Task: Check the percentage active listings of gourmet kitchen in the last 5 years.
Action: Mouse moved to (957, 235)
Screenshot: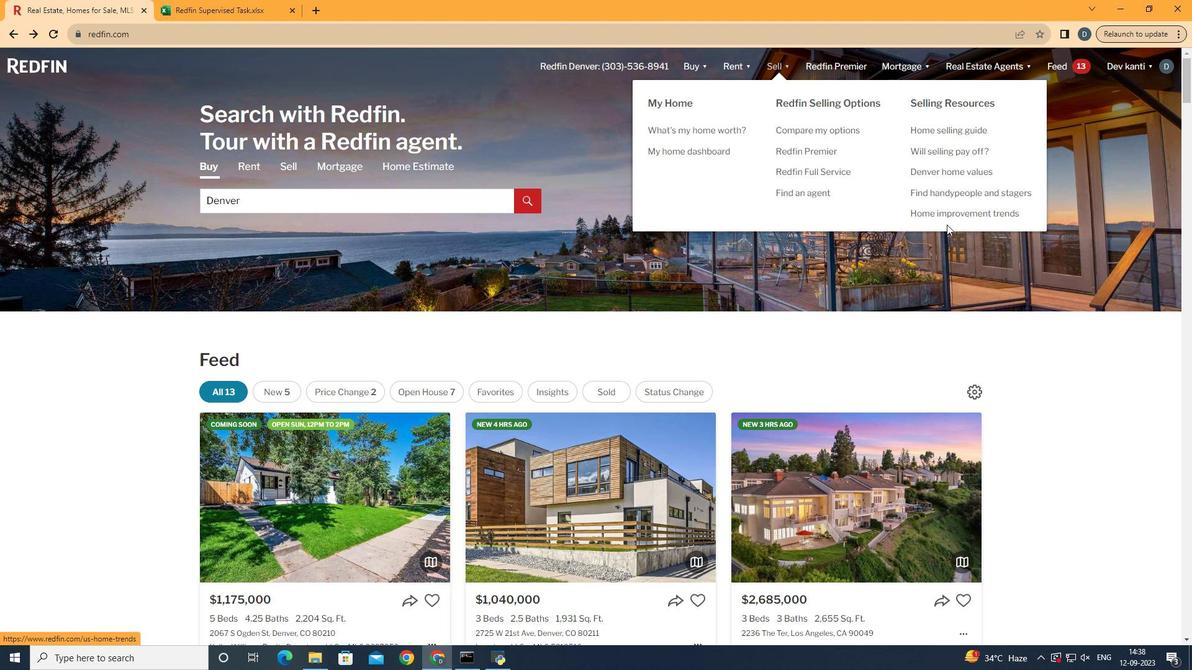 
Action: Mouse pressed left at (957, 235)
Screenshot: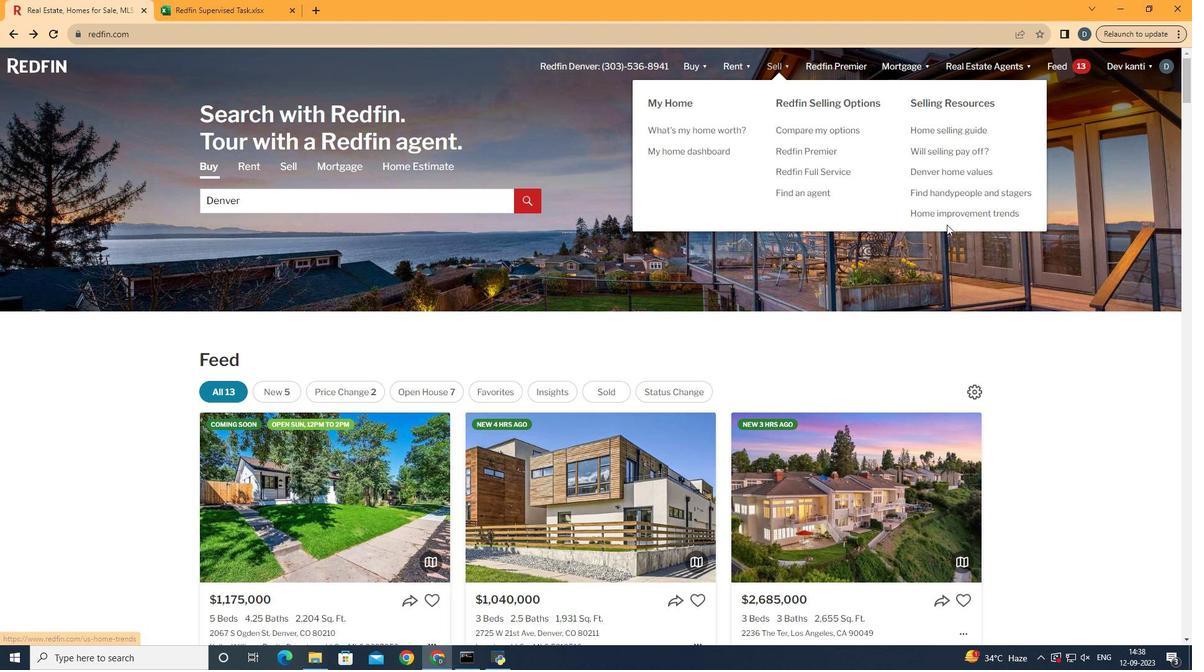 
Action: Mouse moved to (979, 221)
Screenshot: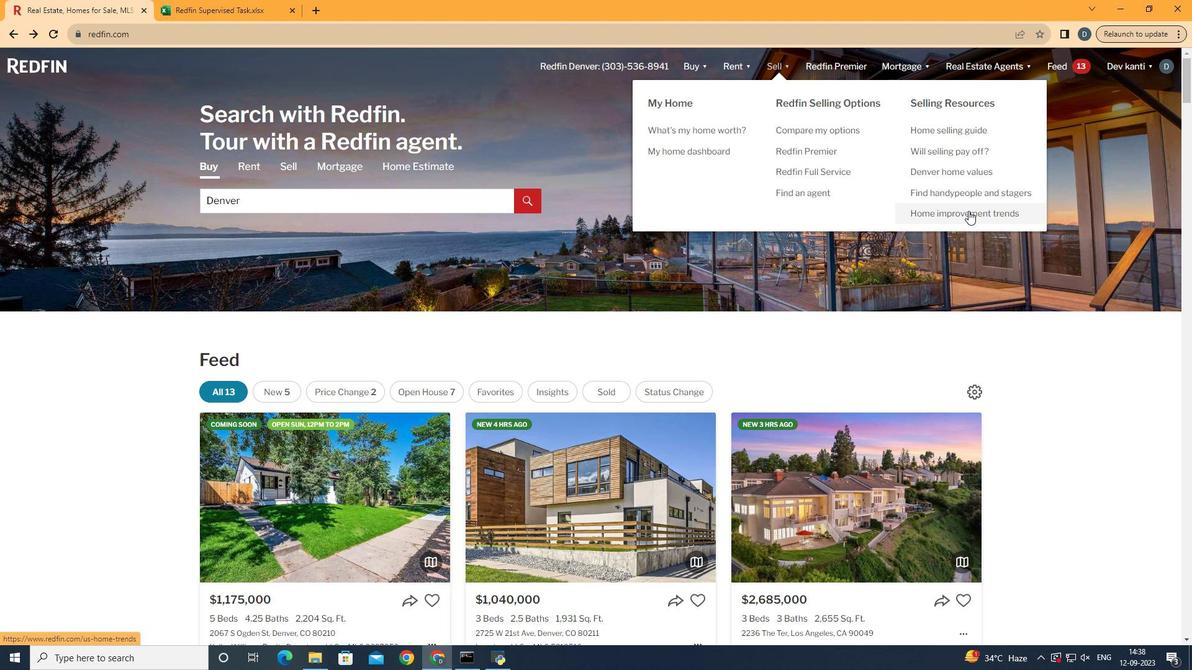 
Action: Mouse pressed left at (979, 221)
Screenshot: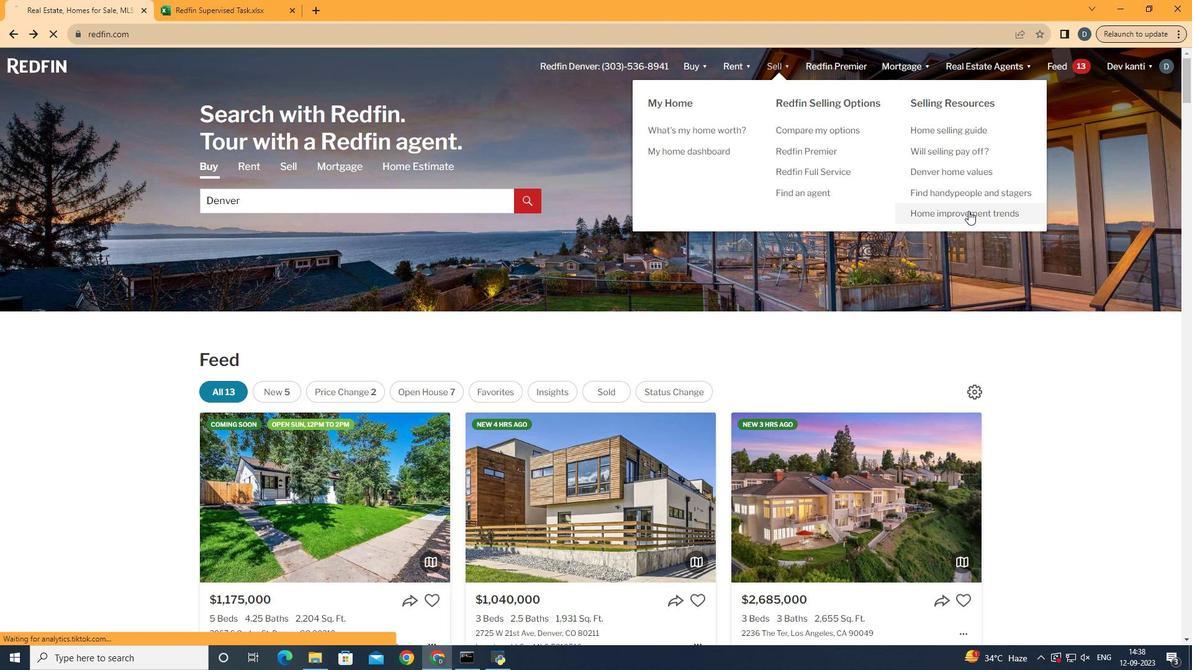 
Action: Mouse moved to (323, 253)
Screenshot: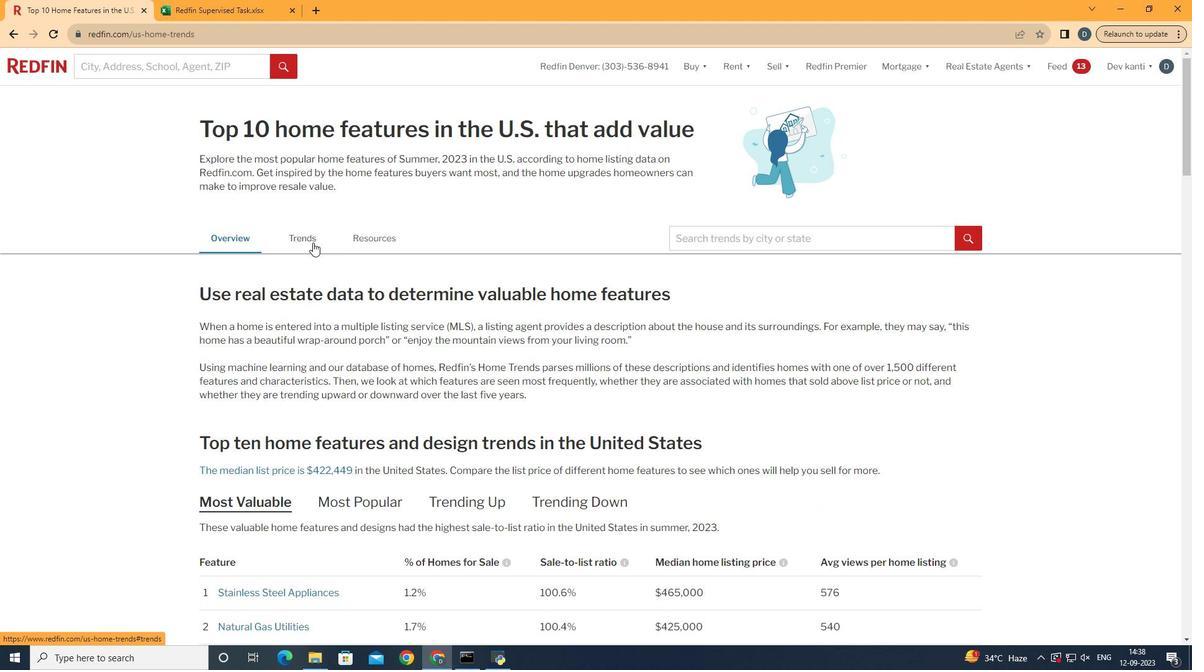 
Action: Mouse pressed left at (323, 253)
Screenshot: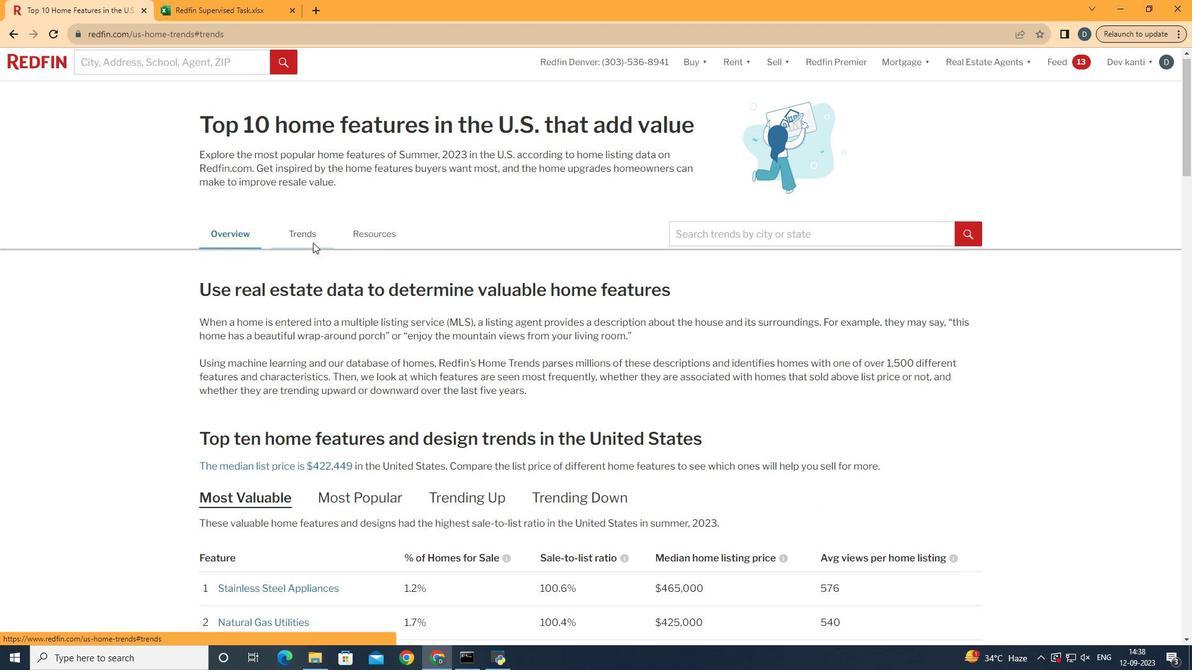 
Action: Mouse moved to (623, 287)
Screenshot: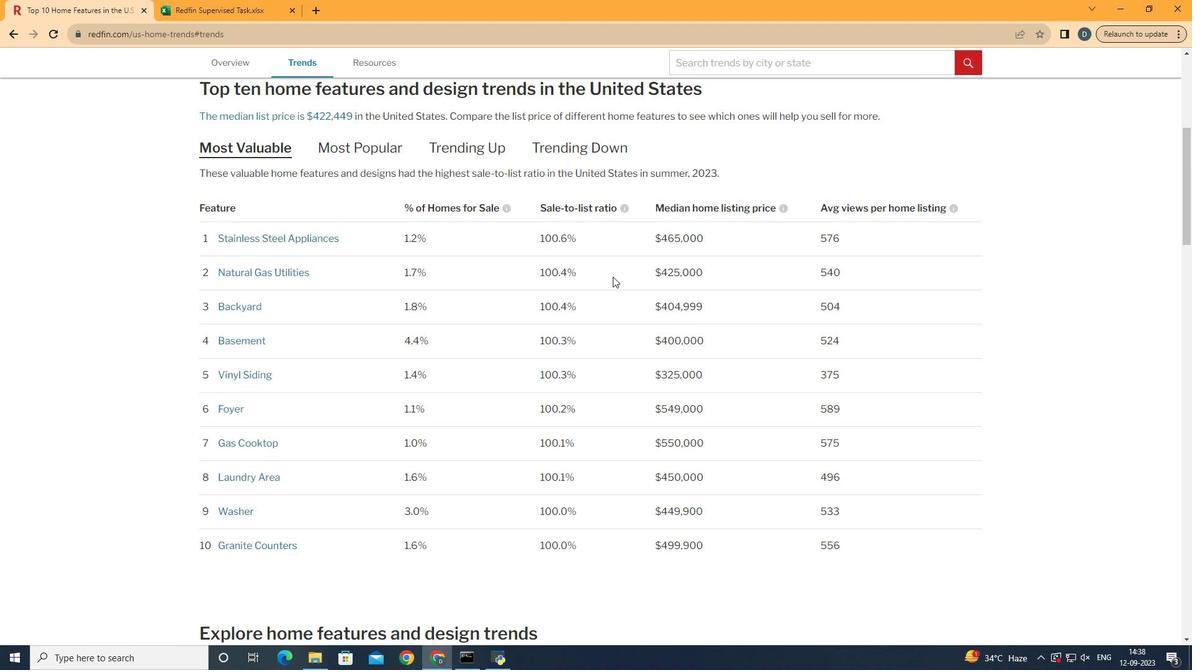 
Action: Mouse scrolled (623, 286) with delta (0, 0)
Screenshot: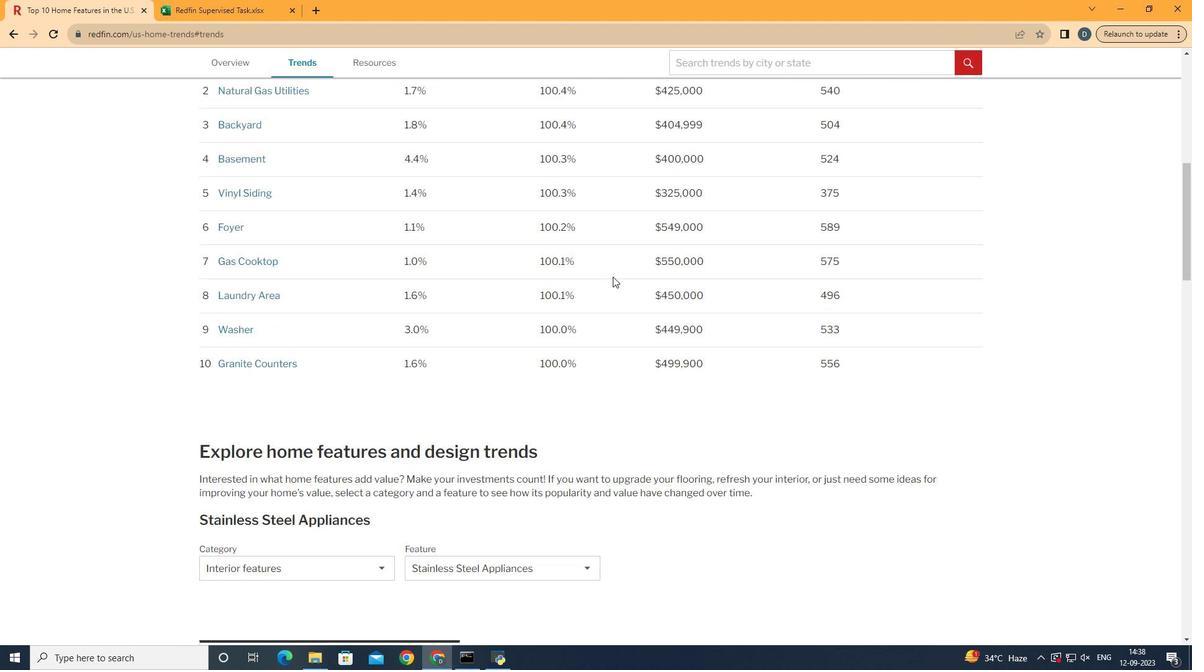 
Action: Mouse scrolled (623, 286) with delta (0, 0)
Screenshot: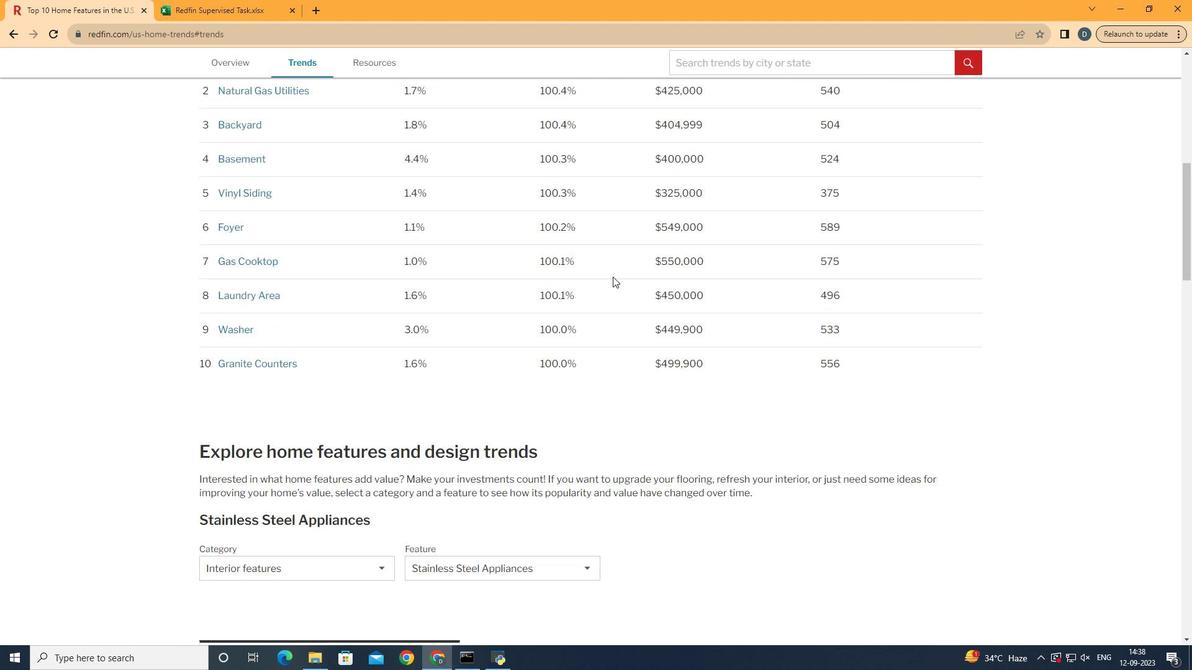 
Action: Mouse scrolled (623, 286) with delta (0, 0)
Screenshot: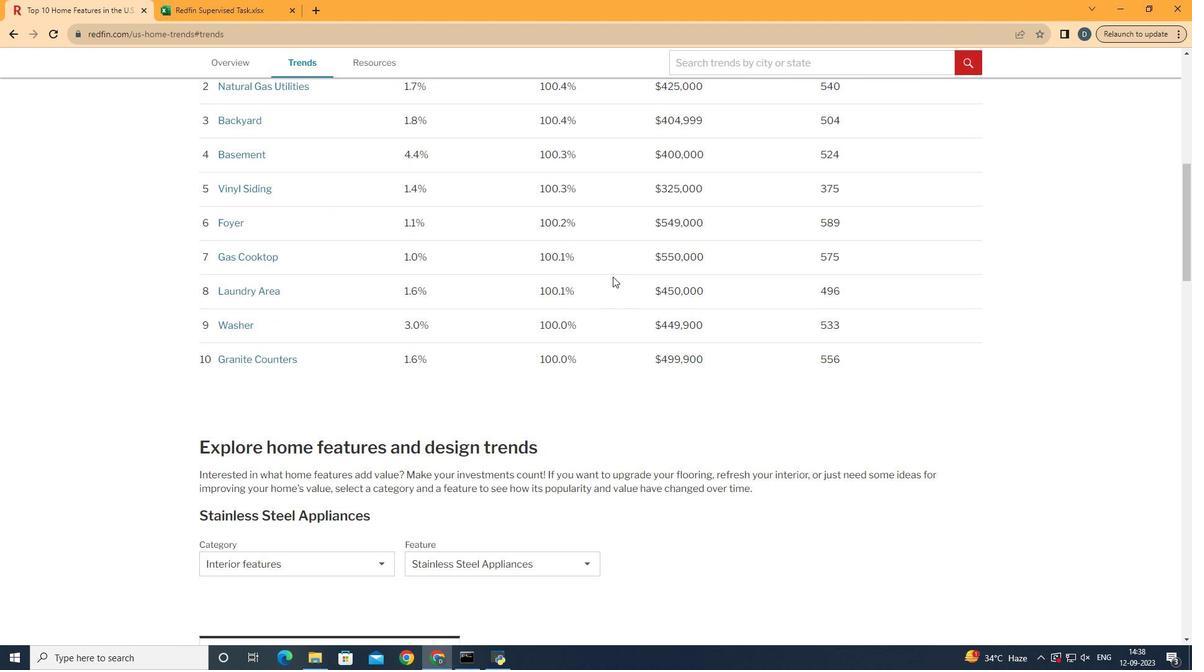 
Action: Mouse scrolled (623, 286) with delta (0, 0)
Screenshot: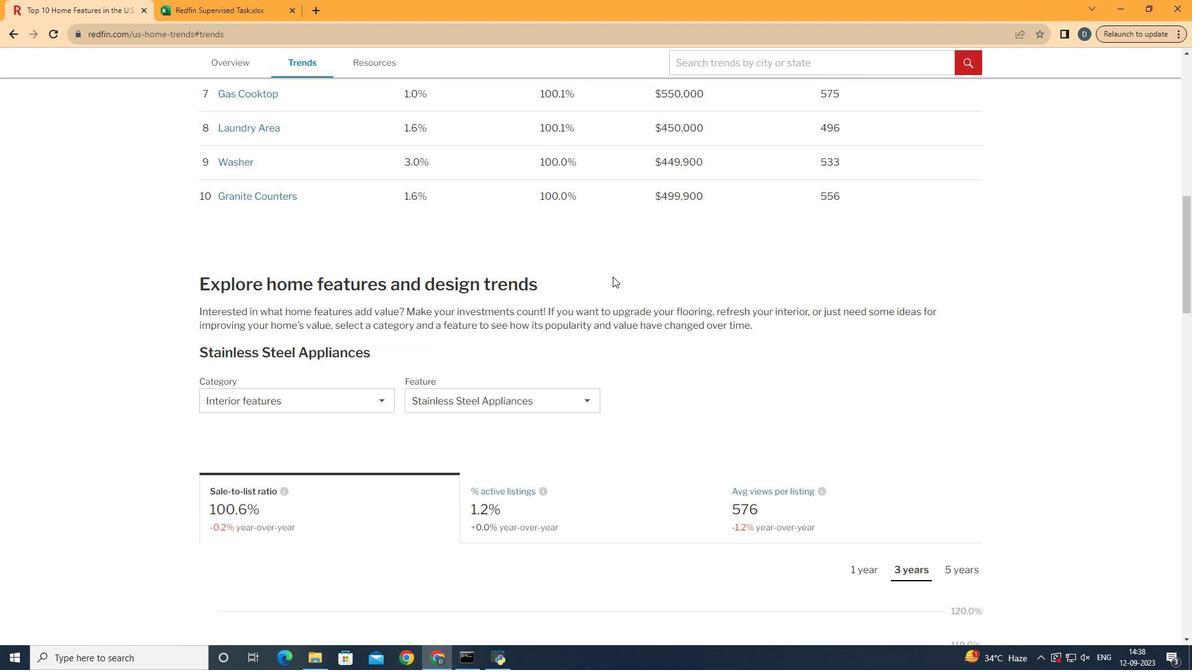 
Action: Mouse scrolled (623, 286) with delta (0, 0)
Screenshot: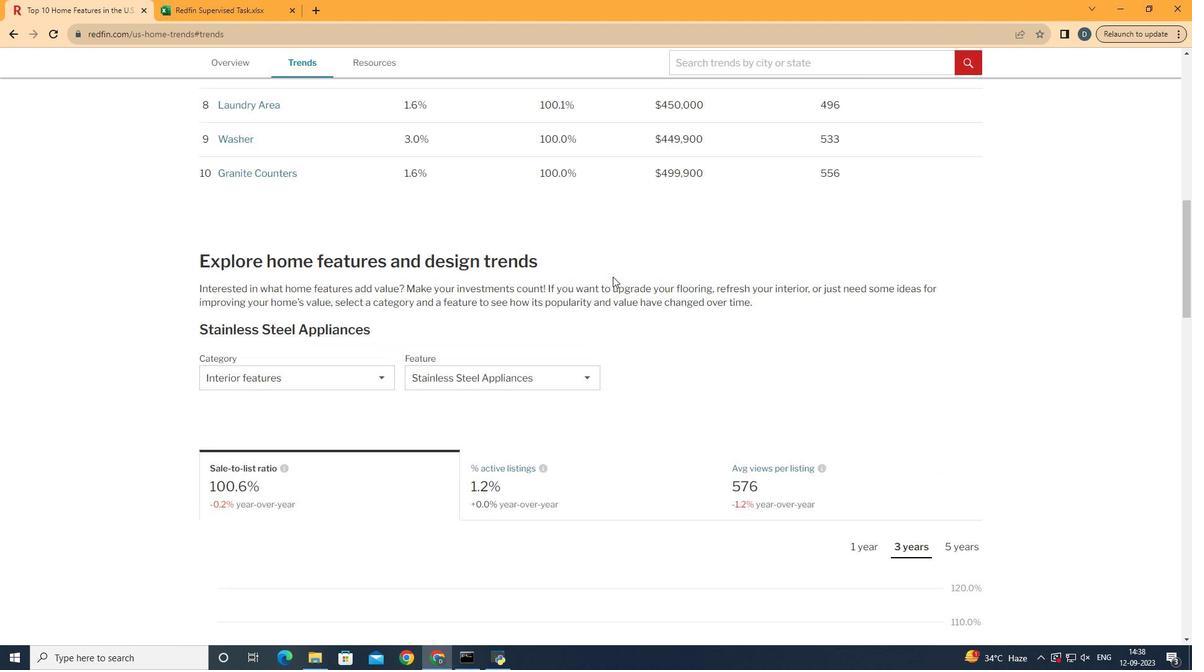
Action: Mouse scrolled (623, 286) with delta (0, 0)
Screenshot: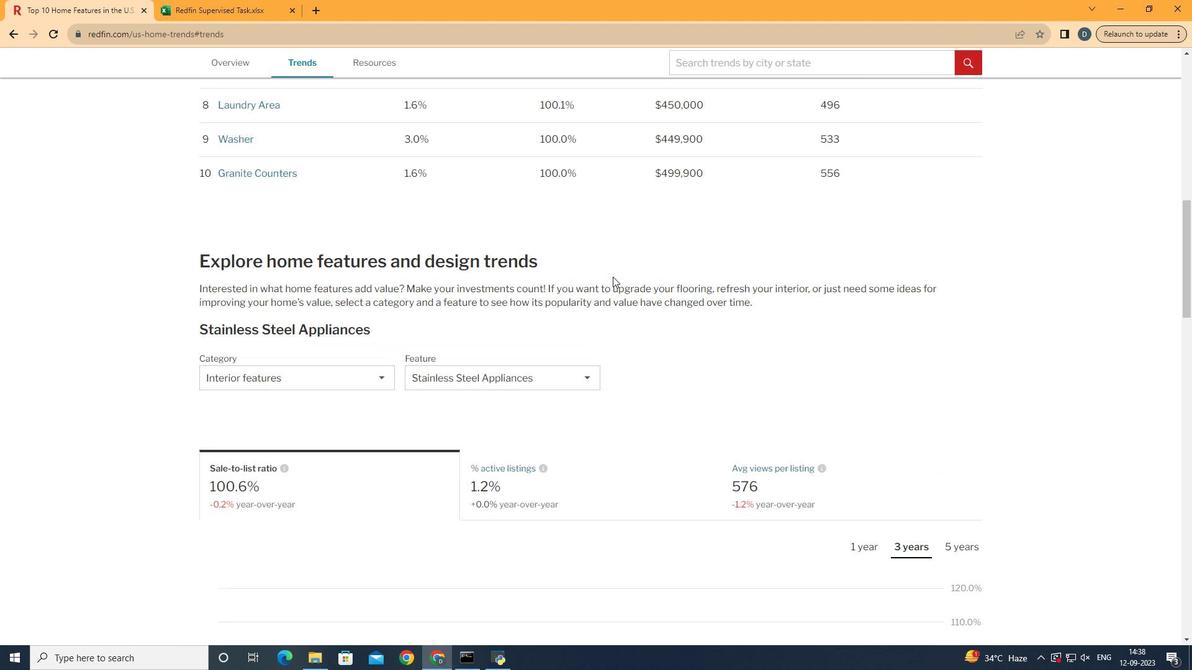 
Action: Mouse scrolled (623, 286) with delta (0, 0)
Screenshot: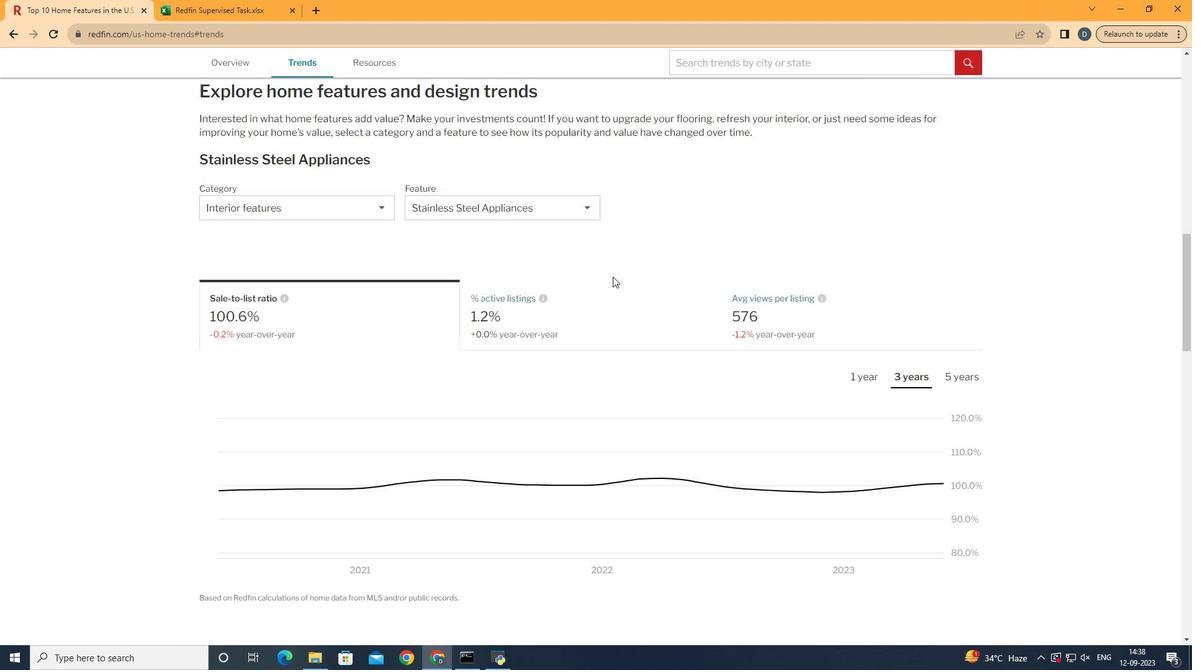 
Action: Mouse scrolled (623, 286) with delta (0, 0)
Screenshot: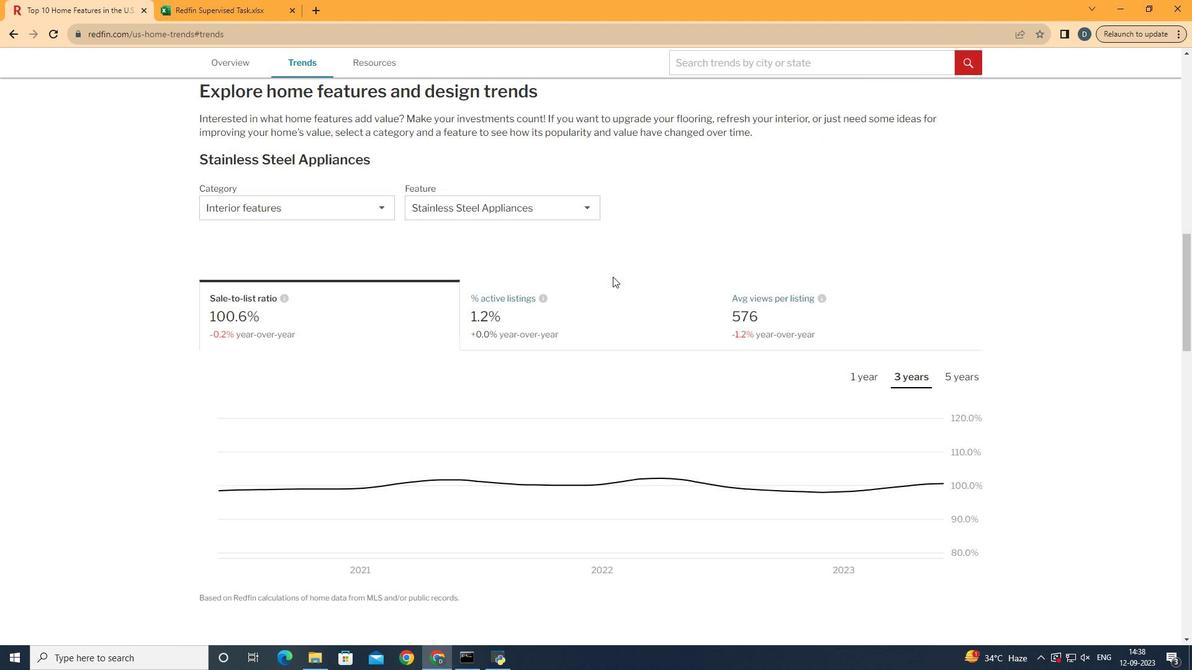 
Action: Mouse scrolled (623, 286) with delta (0, 0)
Screenshot: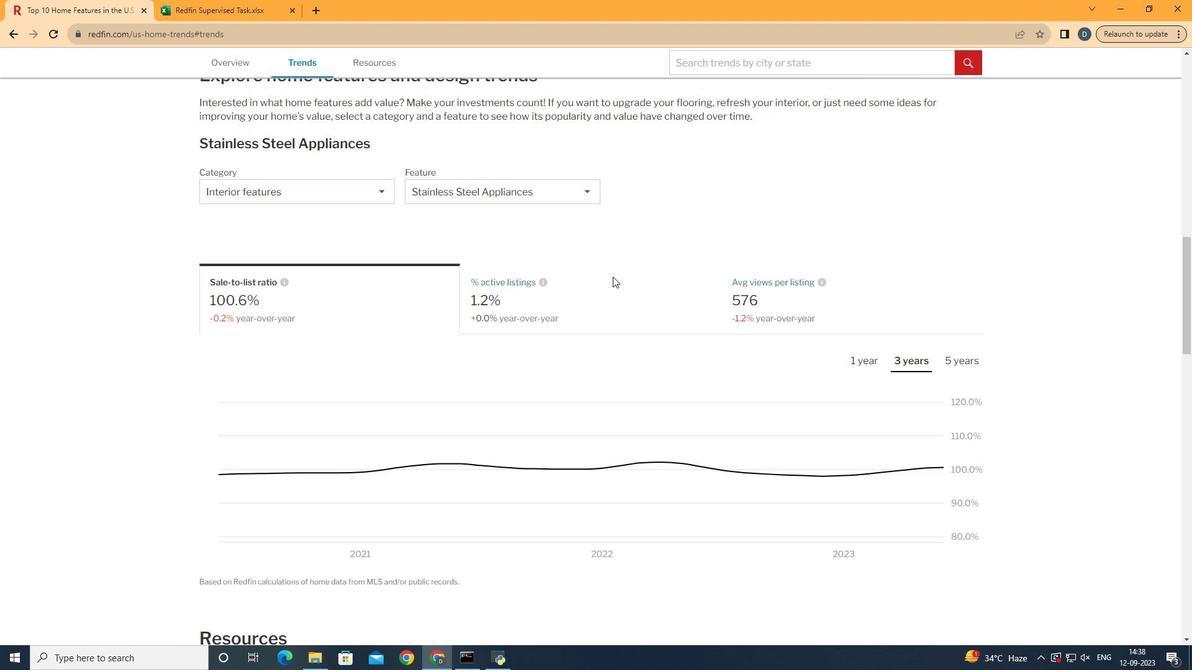 
Action: Mouse moved to (390, 198)
Screenshot: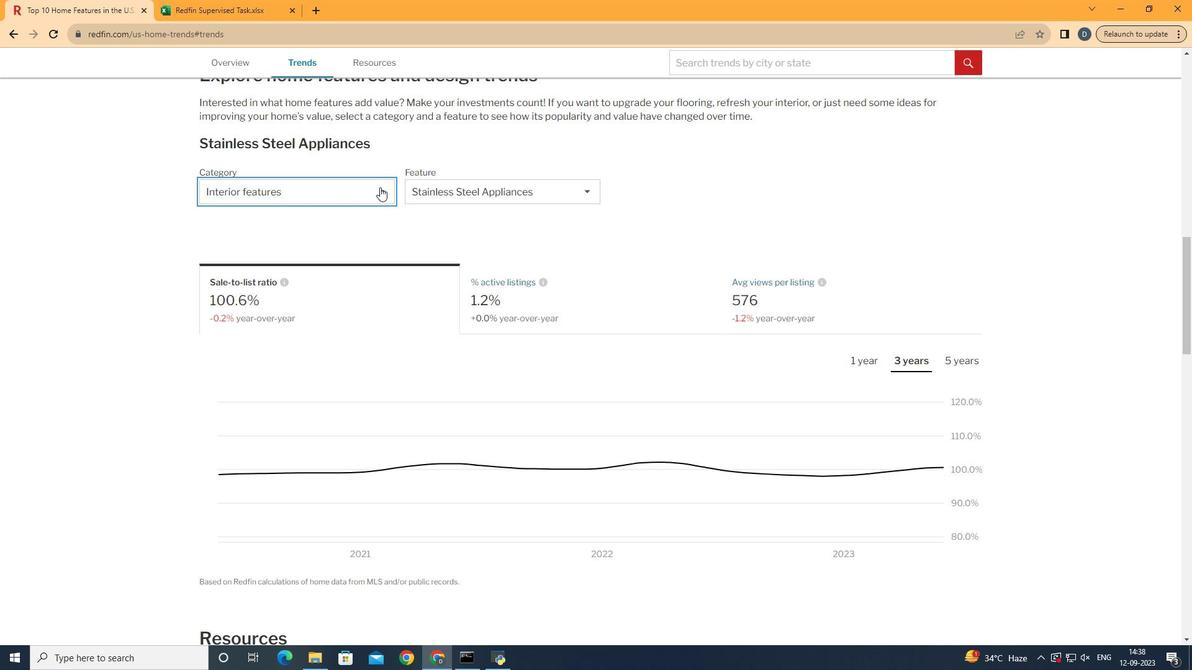 
Action: Mouse pressed left at (390, 198)
Screenshot: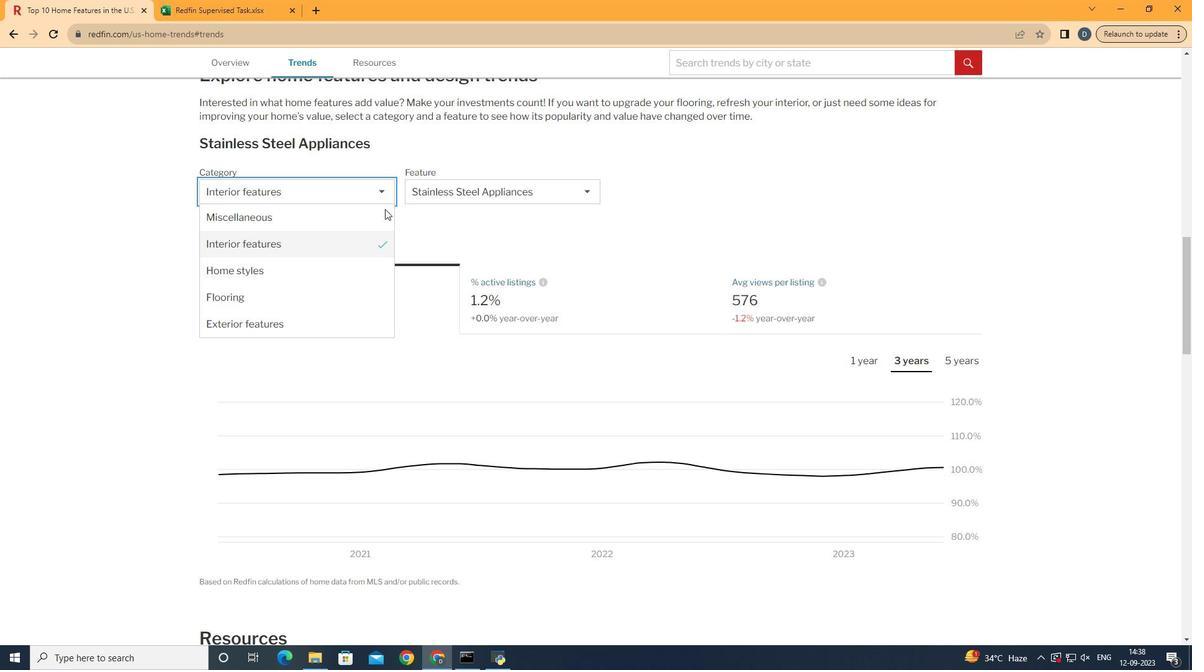 
Action: Mouse moved to (396, 235)
Screenshot: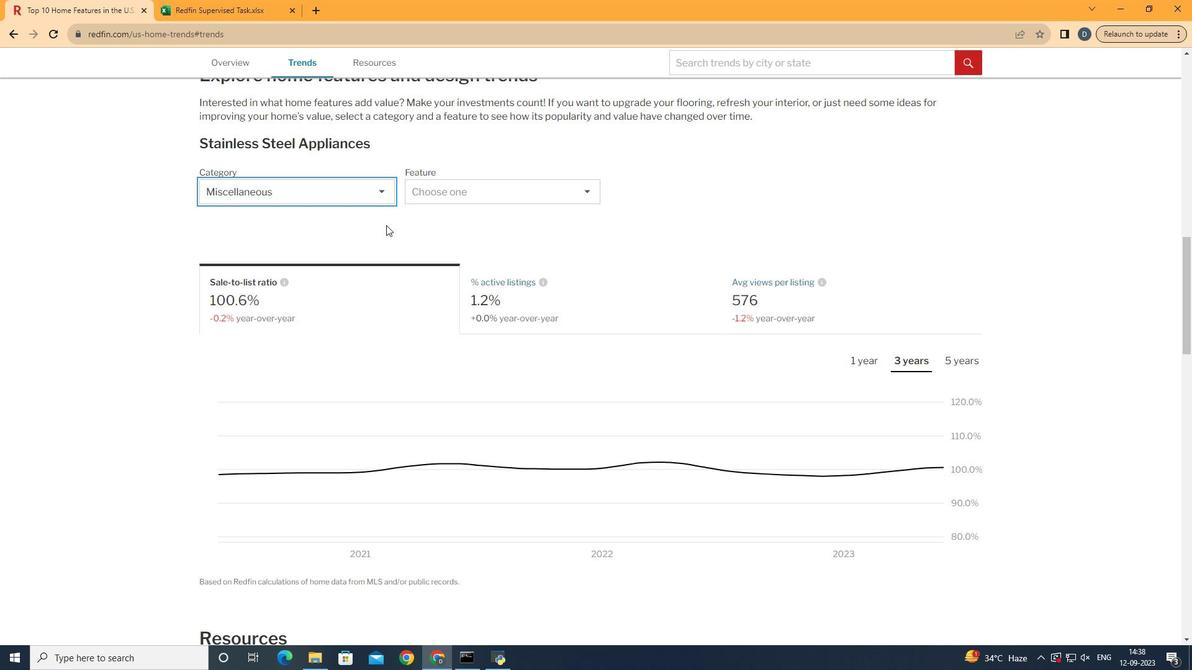 
Action: Mouse pressed left at (396, 235)
Screenshot: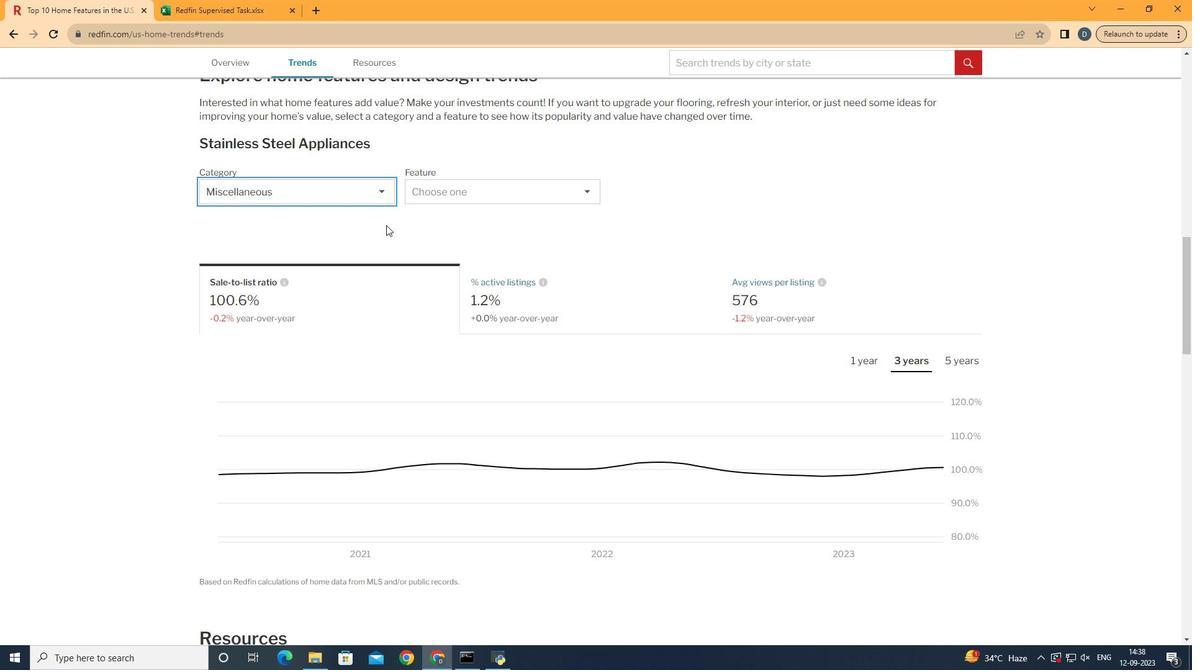
Action: Mouse moved to (396, 204)
Screenshot: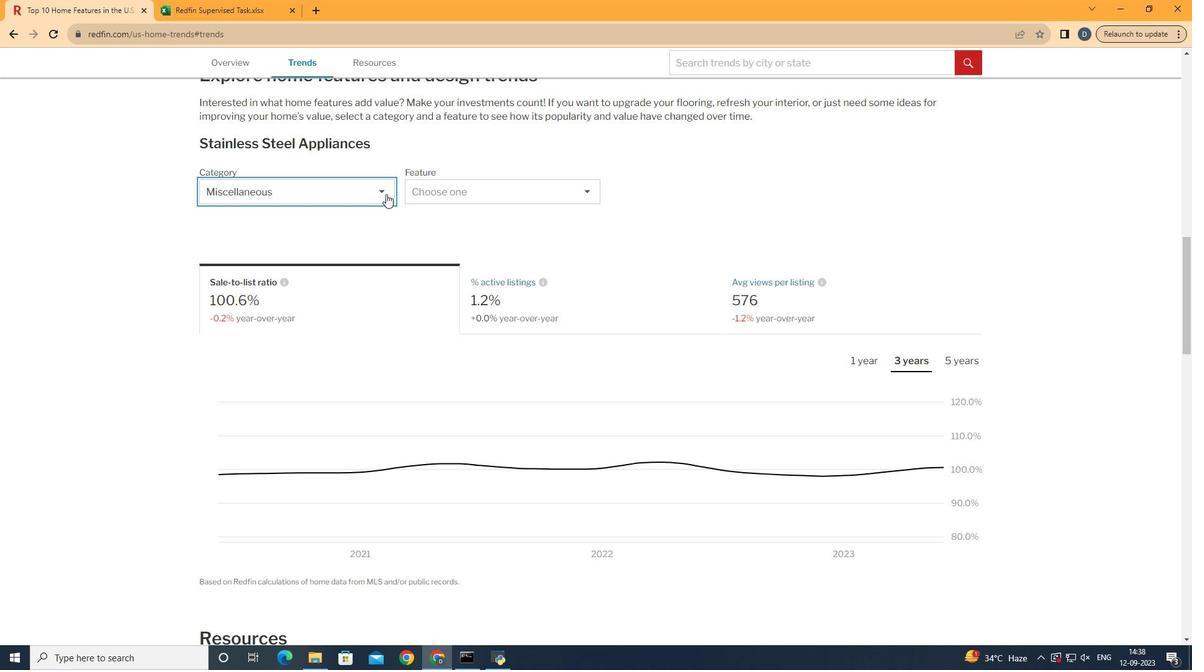 
Action: Mouse pressed left at (396, 204)
Screenshot: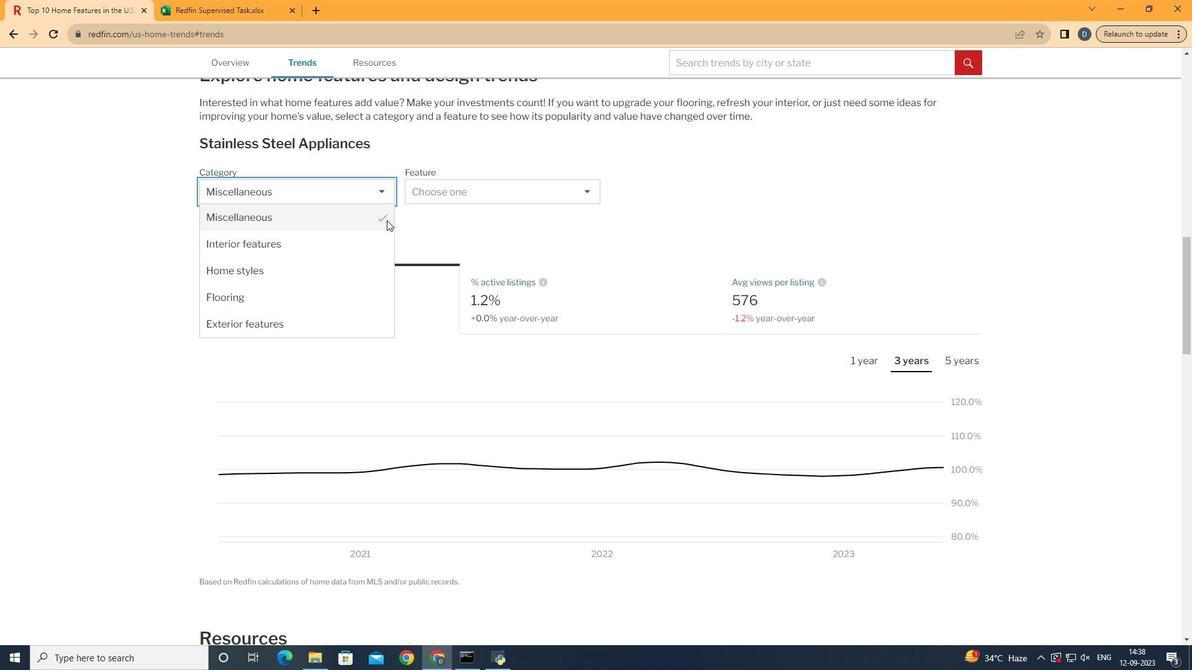 
Action: Mouse moved to (381, 243)
Screenshot: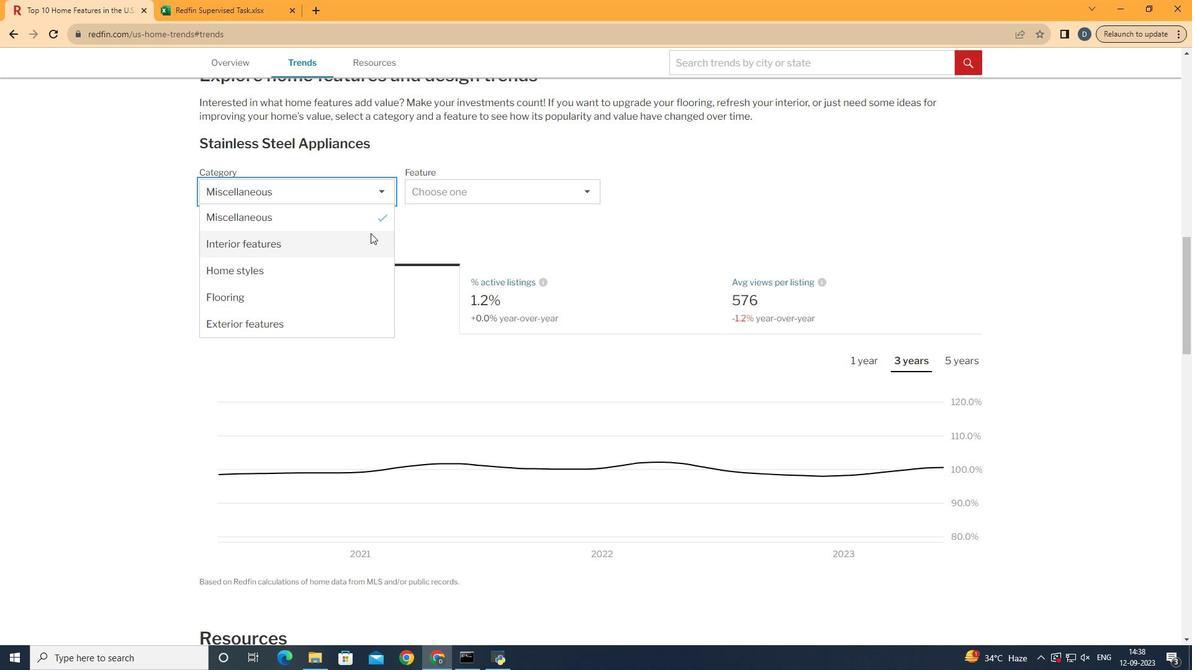 
Action: Mouse pressed left at (381, 243)
Screenshot: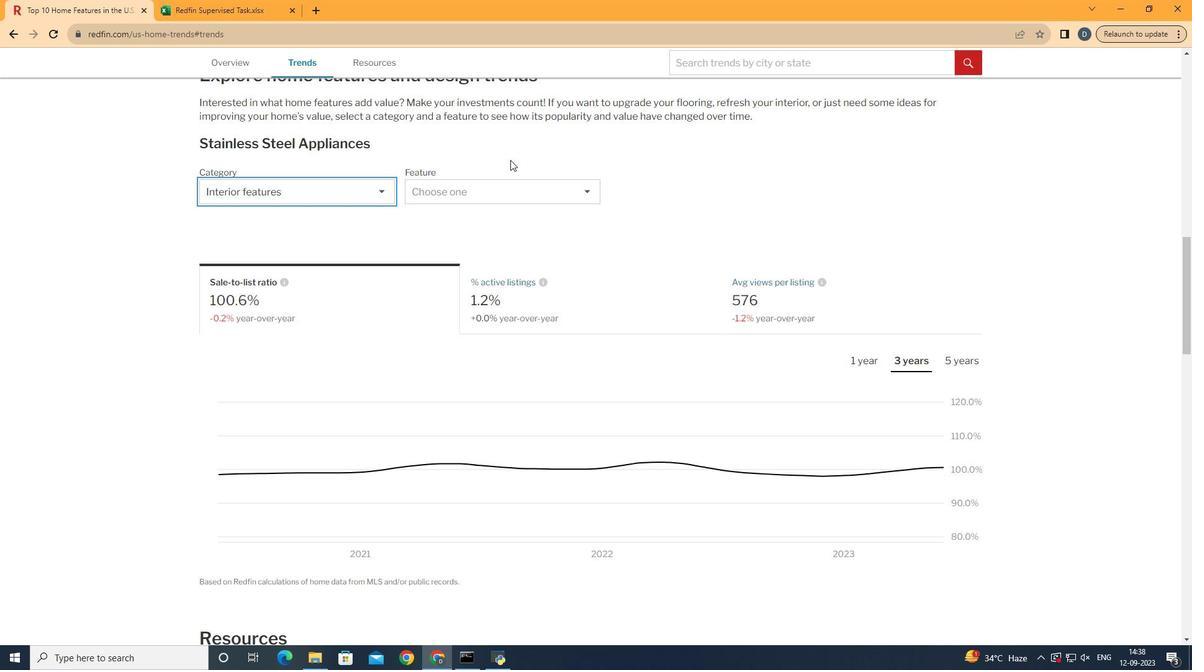 
Action: Mouse moved to (515, 201)
Screenshot: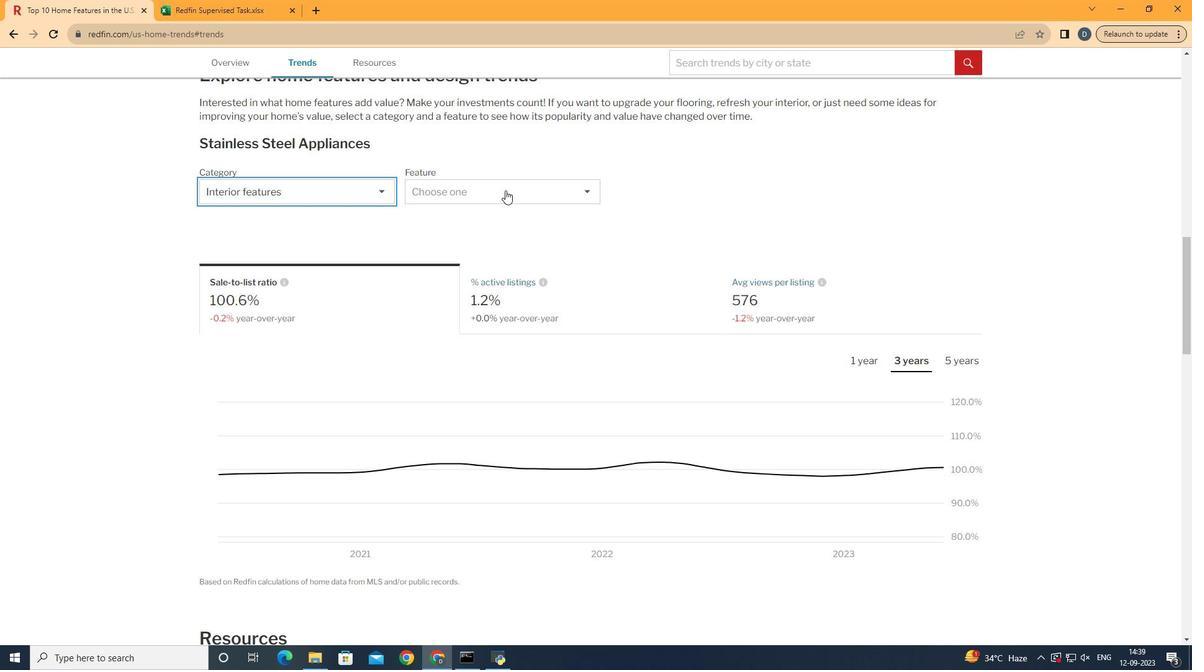 
Action: Mouse pressed left at (515, 201)
Screenshot: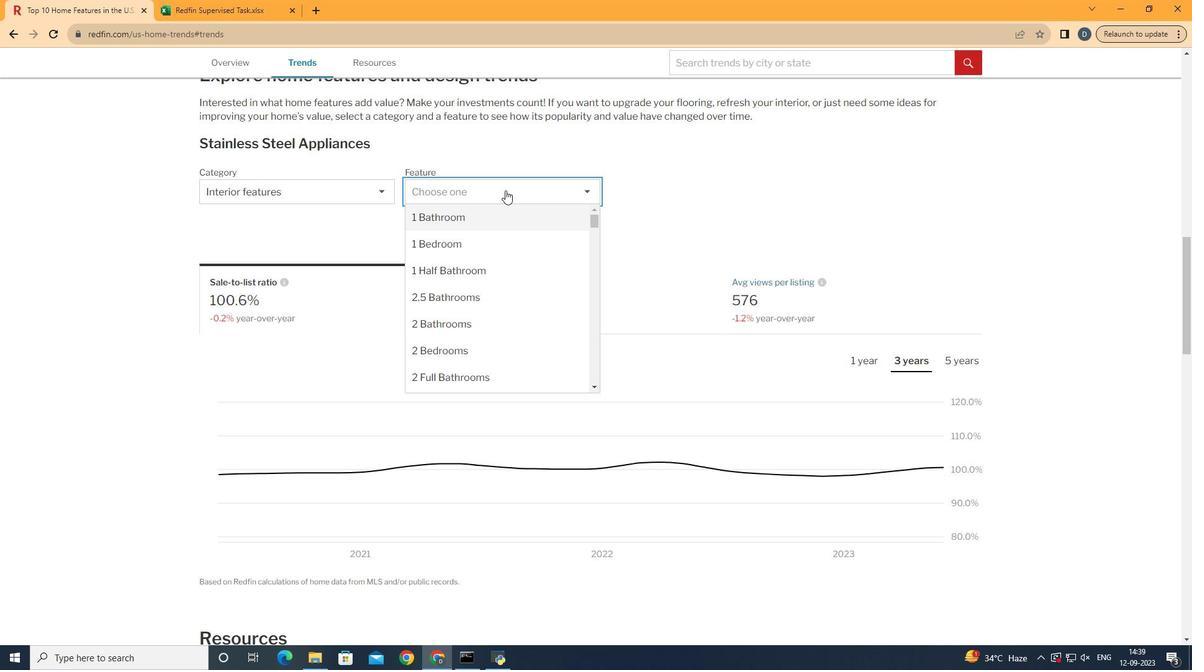 
Action: Mouse moved to (546, 304)
Screenshot: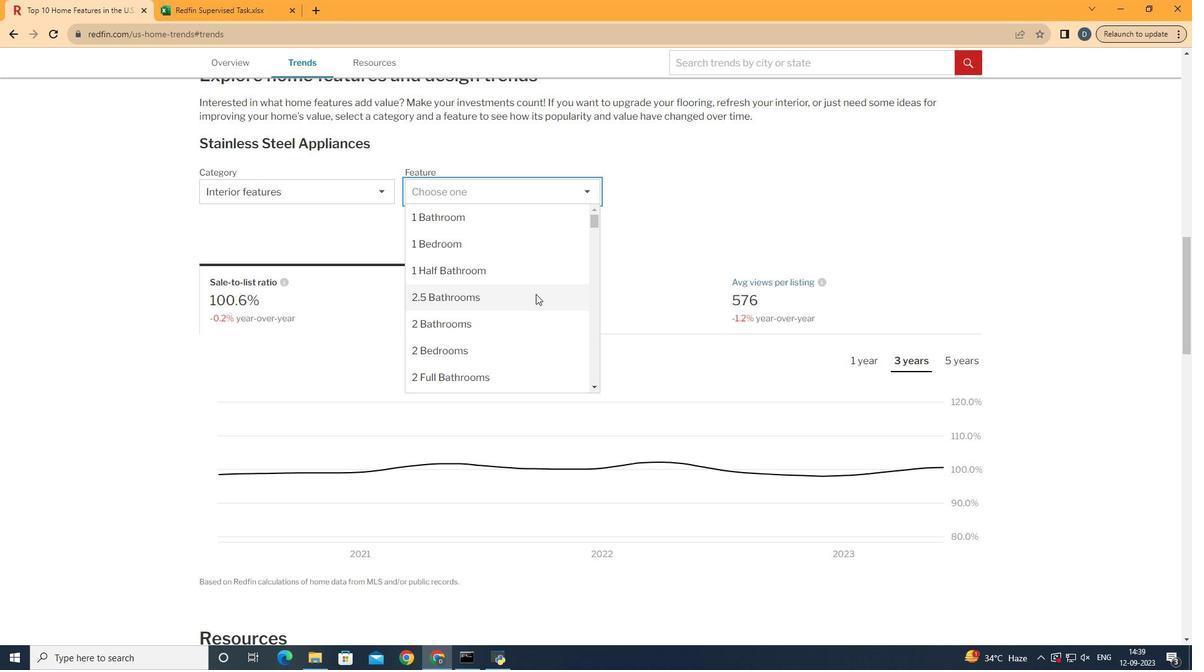 
Action: Mouse scrolled (546, 305) with delta (0, 0)
Screenshot: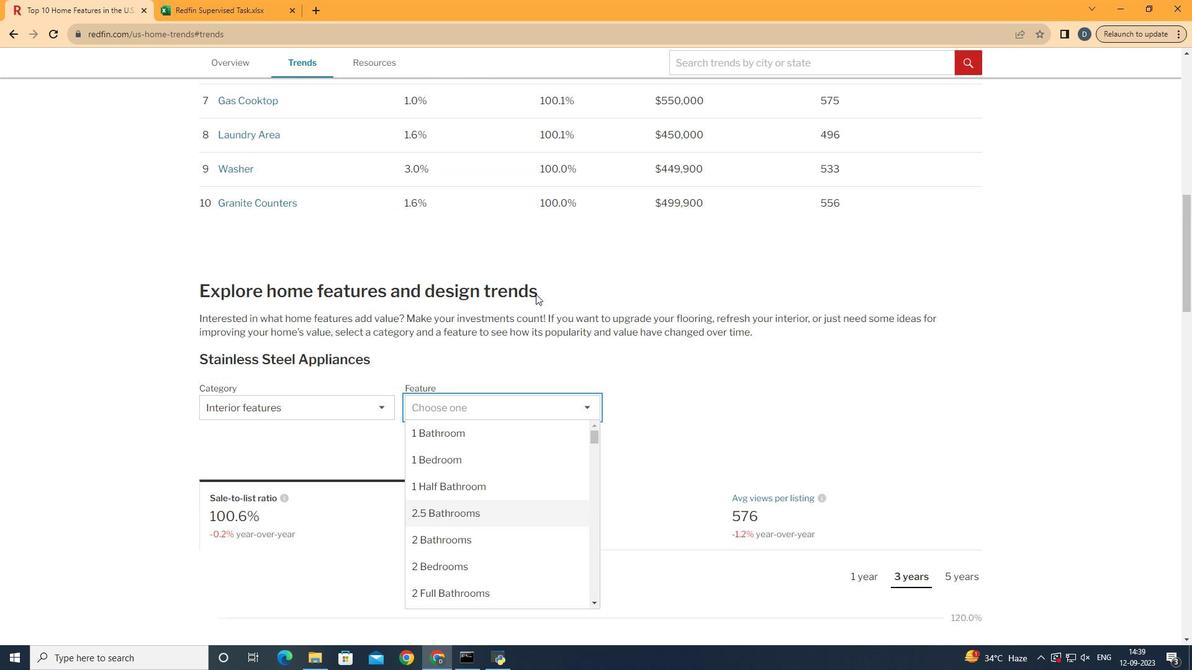 
Action: Mouse scrolled (546, 305) with delta (0, 0)
Screenshot: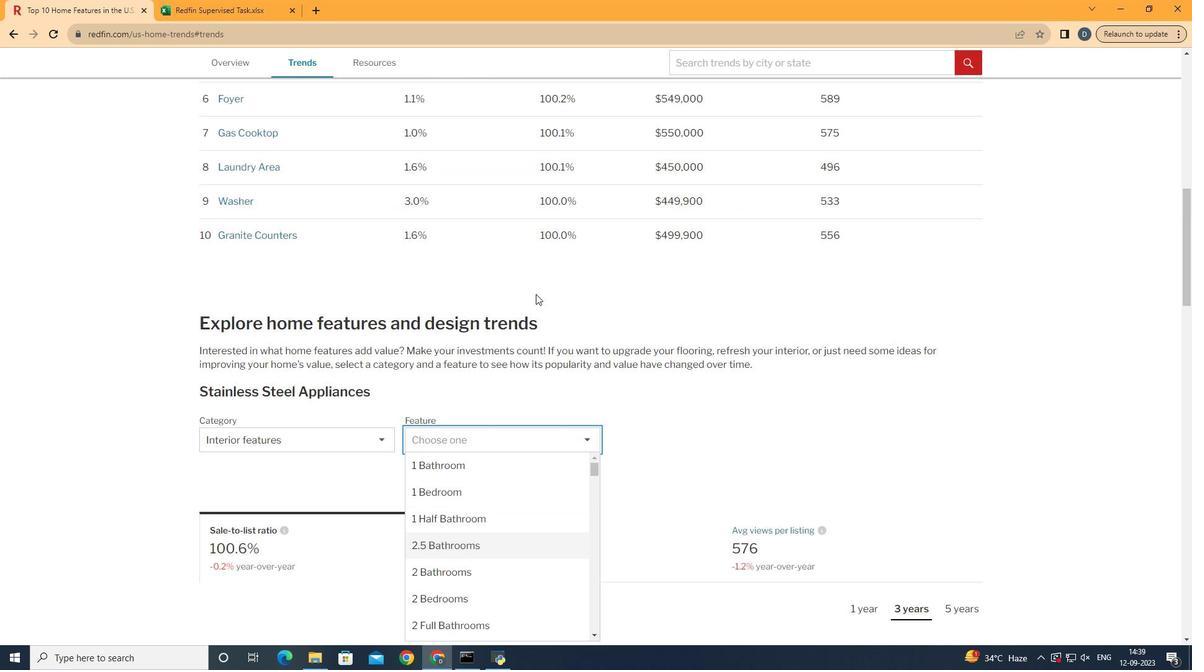 
Action: Mouse scrolled (546, 305) with delta (0, 0)
Screenshot: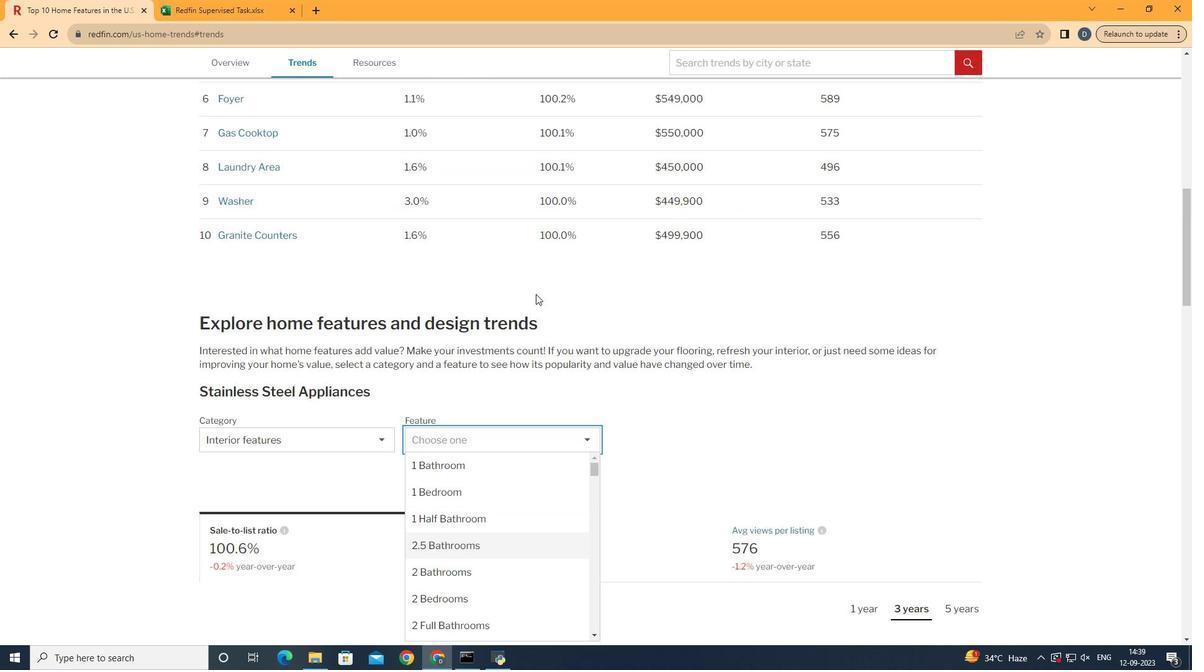 
Action: Mouse scrolled (546, 305) with delta (0, 0)
Screenshot: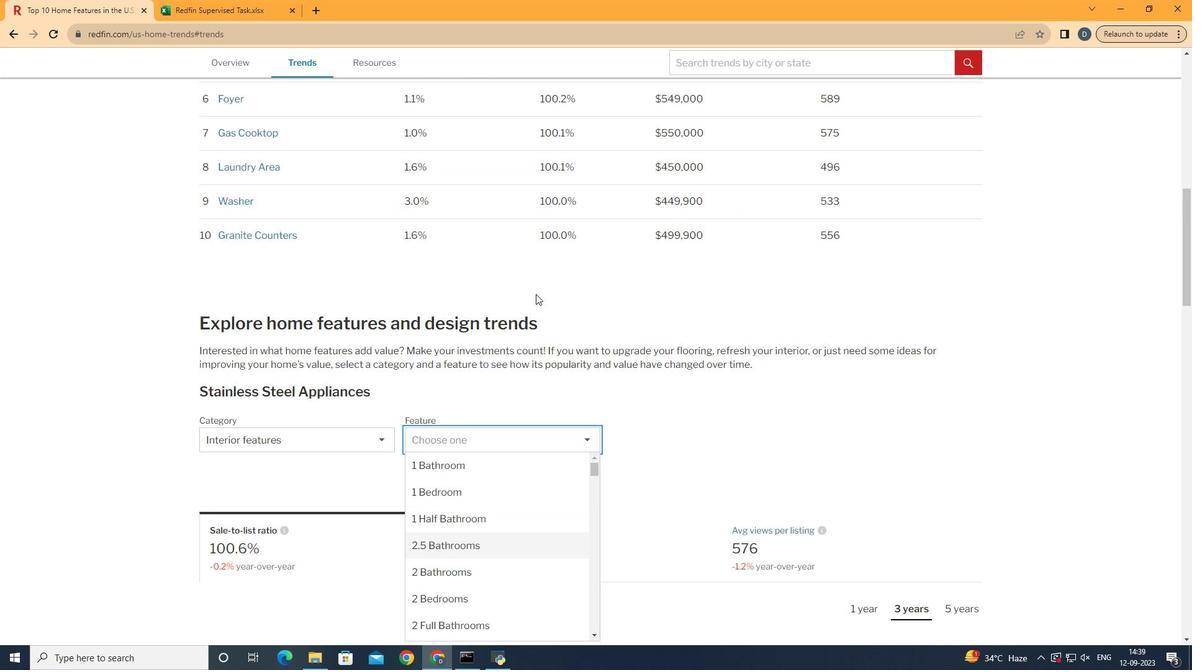 
Action: Mouse scrolled (546, 305) with delta (0, 0)
Screenshot: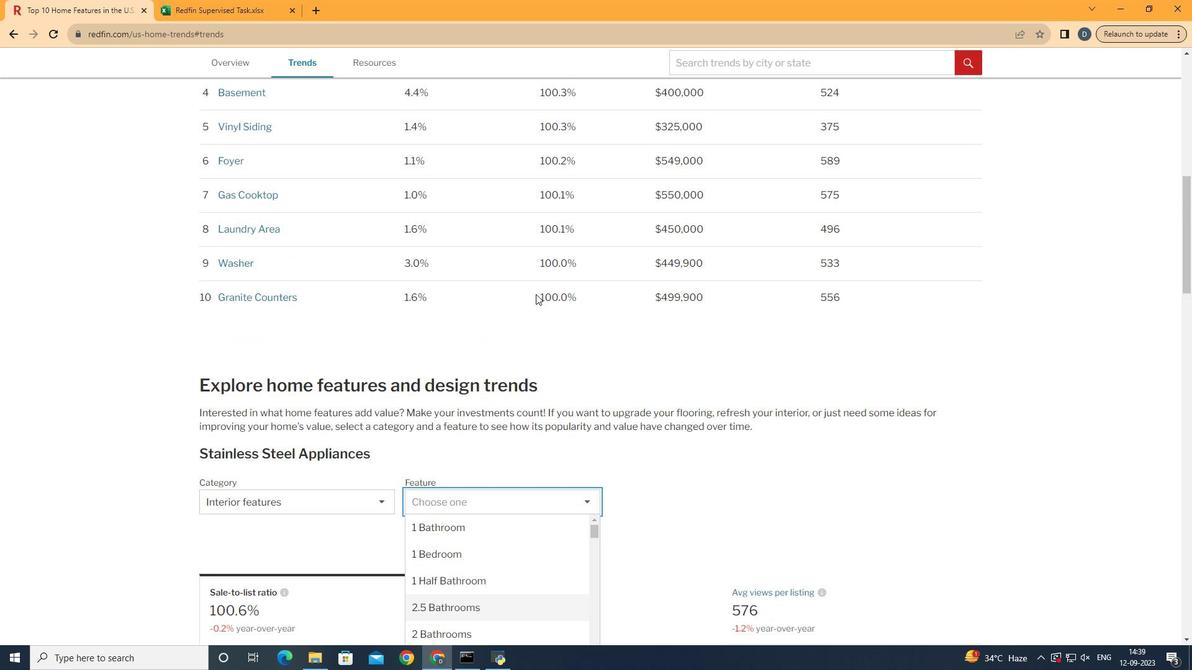 
Action: Mouse moved to (544, 305)
Screenshot: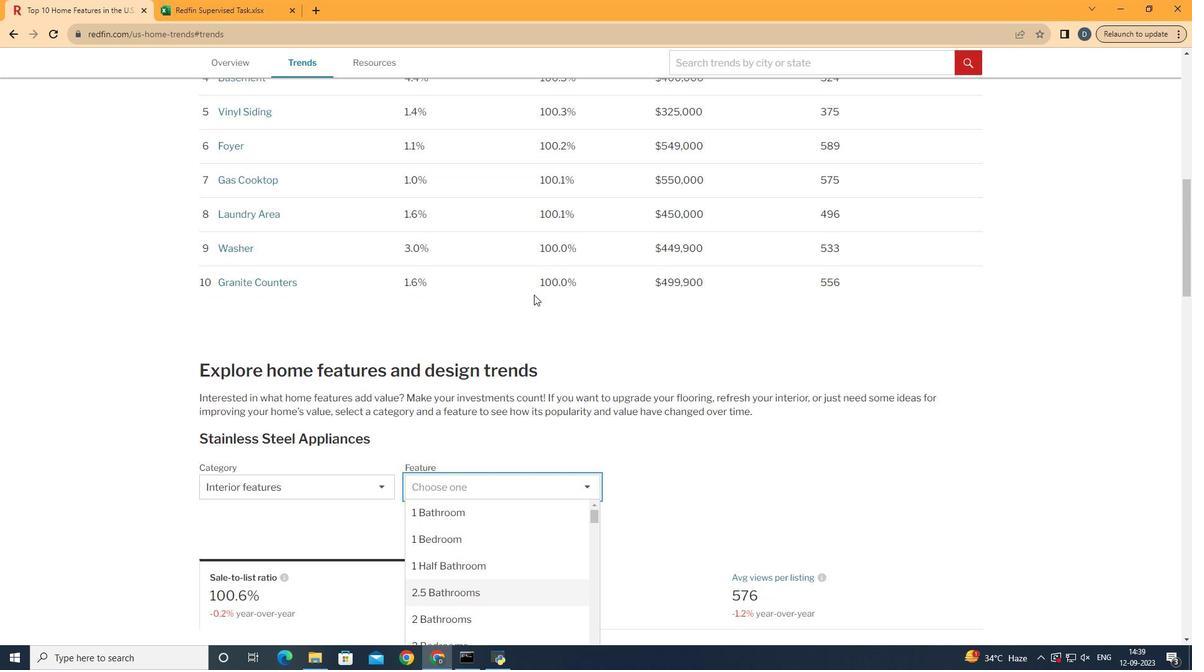 
Action: Mouse scrolled (544, 304) with delta (0, 0)
Screenshot: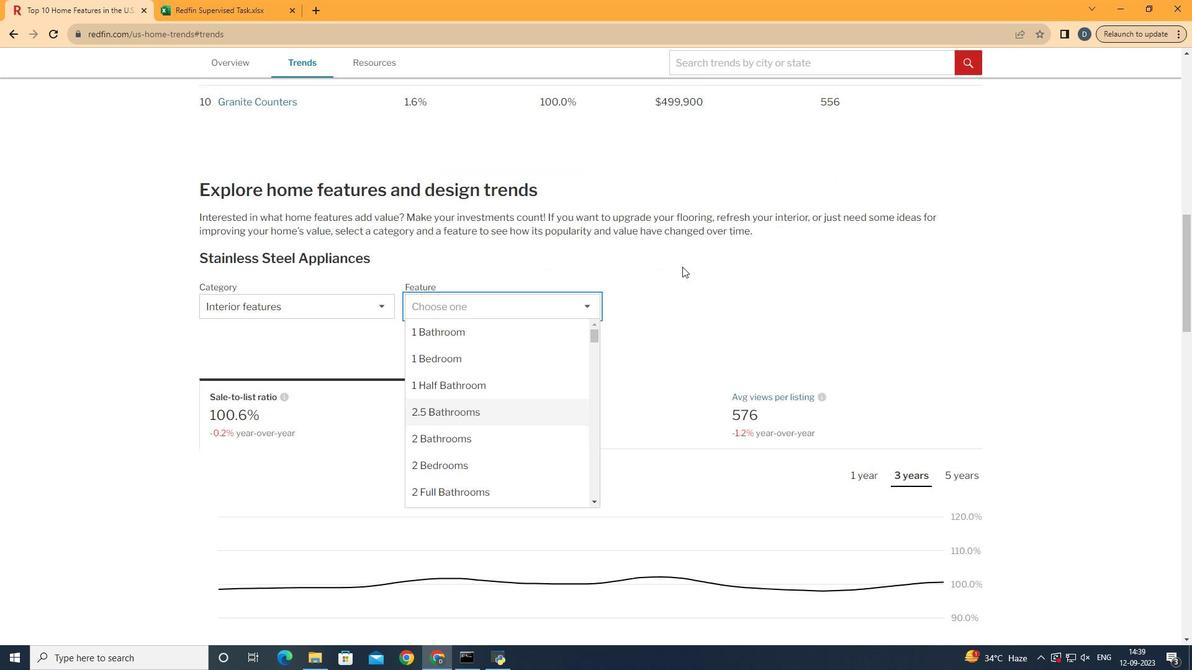 
Action: Mouse scrolled (544, 304) with delta (0, 0)
Screenshot: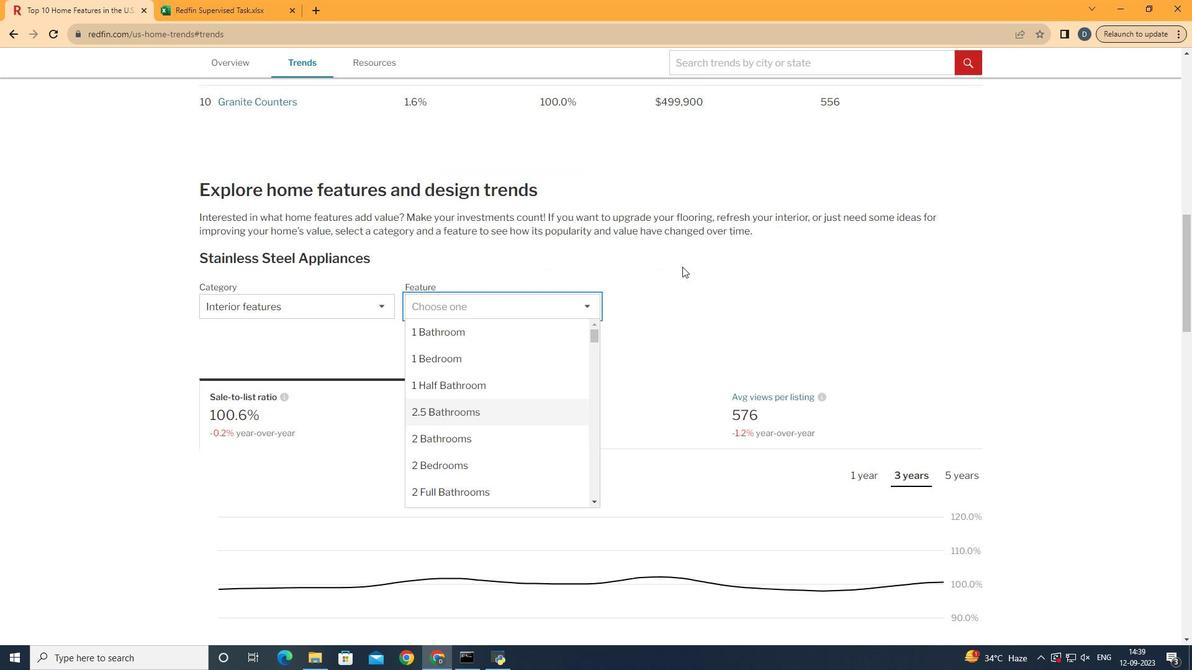 
Action: Mouse scrolled (544, 304) with delta (0, 0)
Screenshot: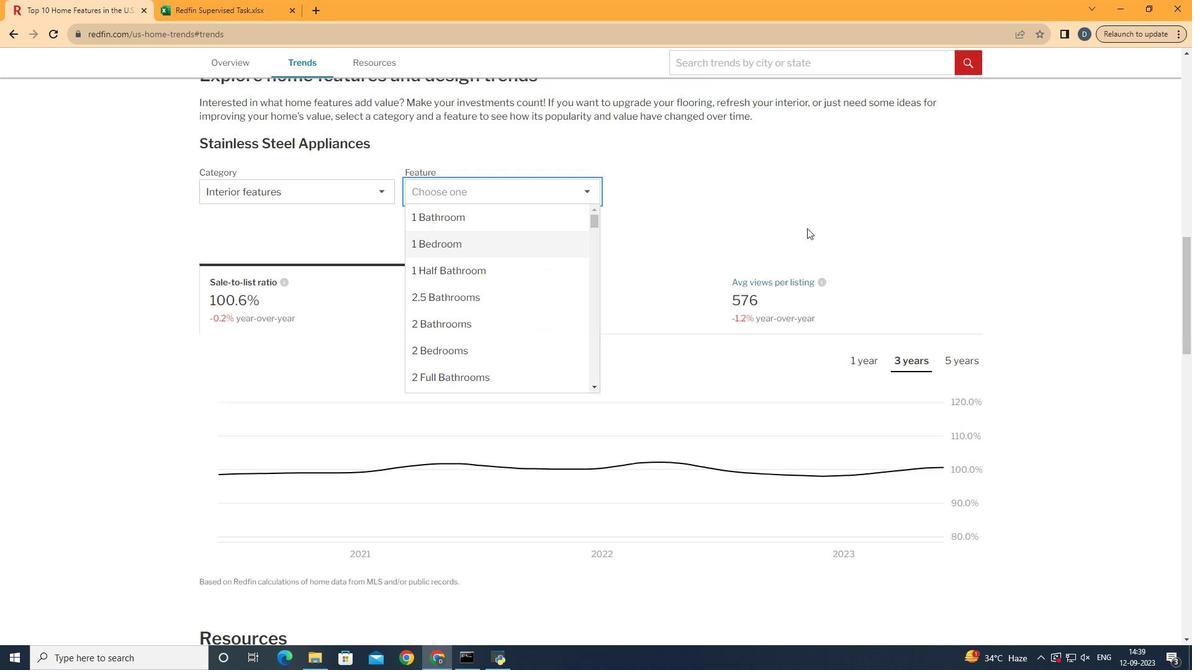 
Action: Mouse scrolled (544, 304) with delta (0, 0)
Screenshot: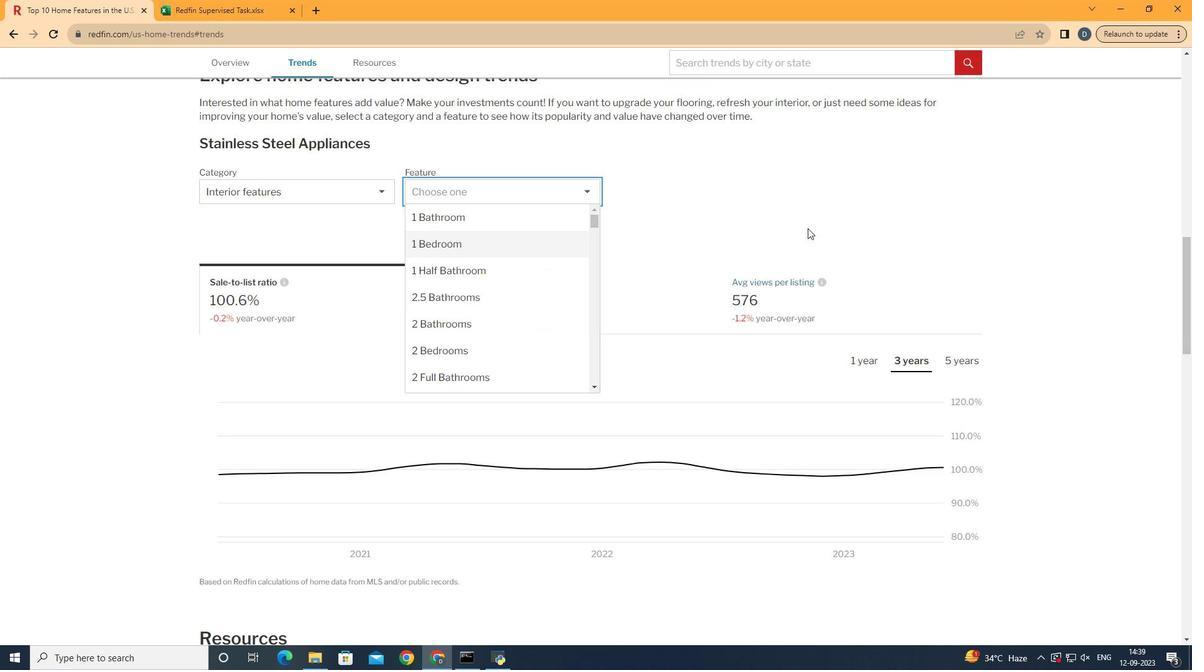 
Action: Mouse scrolled (544, 304) with delta (0, 0)
Screenshot: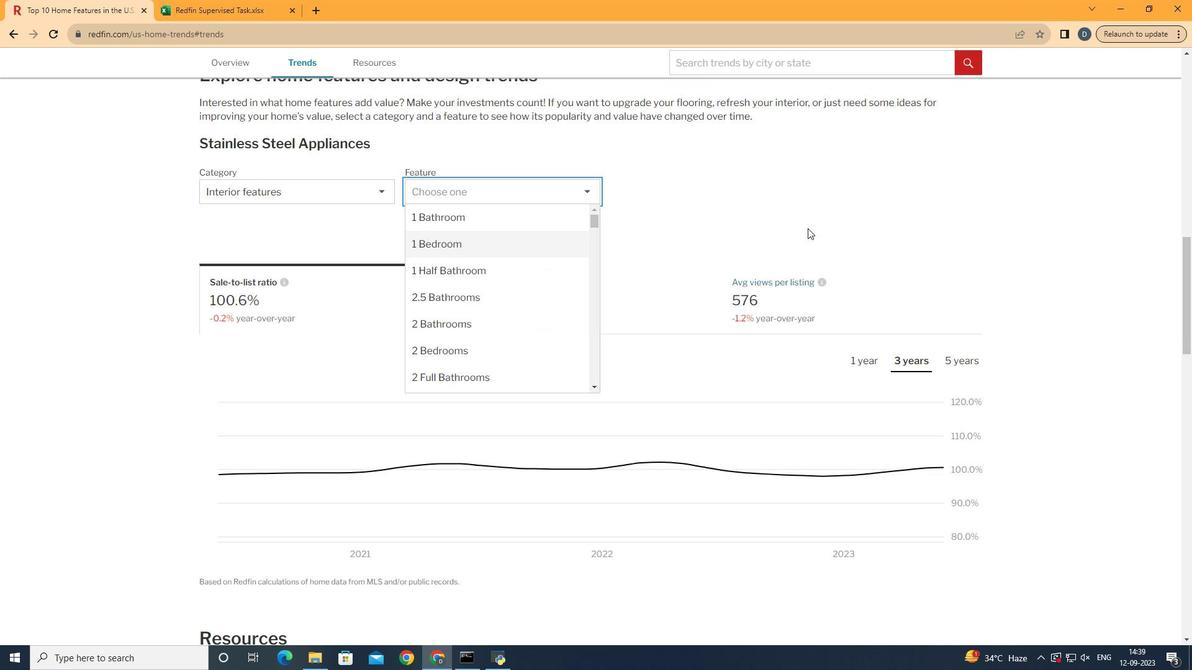 
Action: Mouse moved to (526, 294)
Screenshot: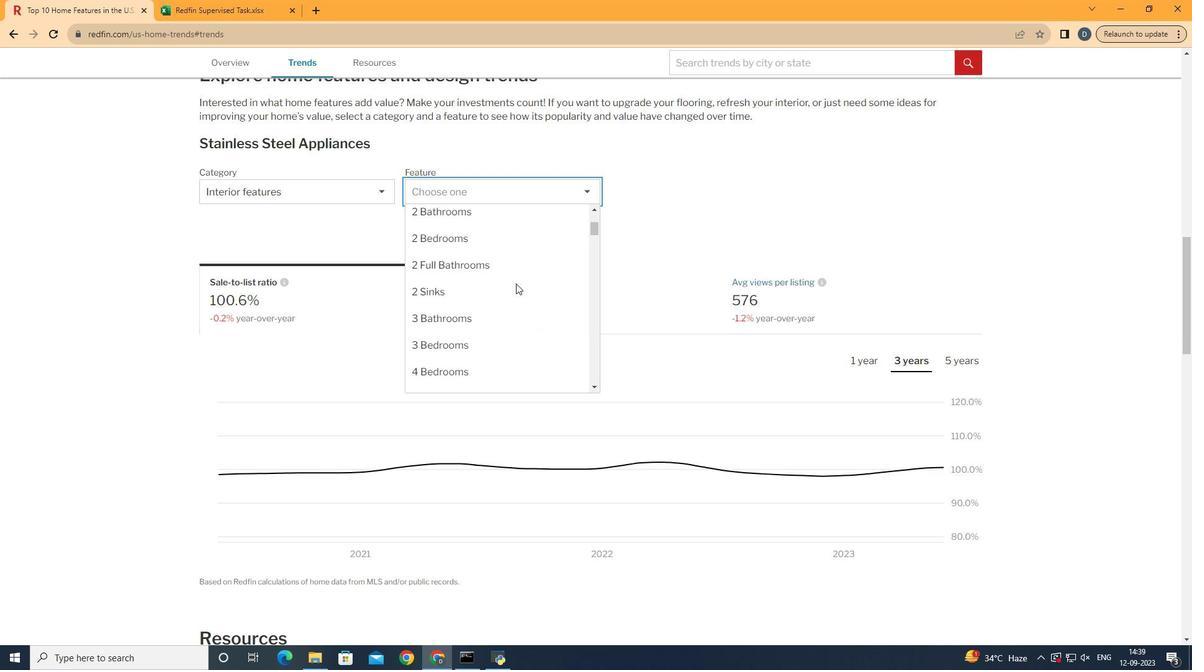 
Action: Mouse scrolled (526, 293) with delta (0, 0)
Screenshot: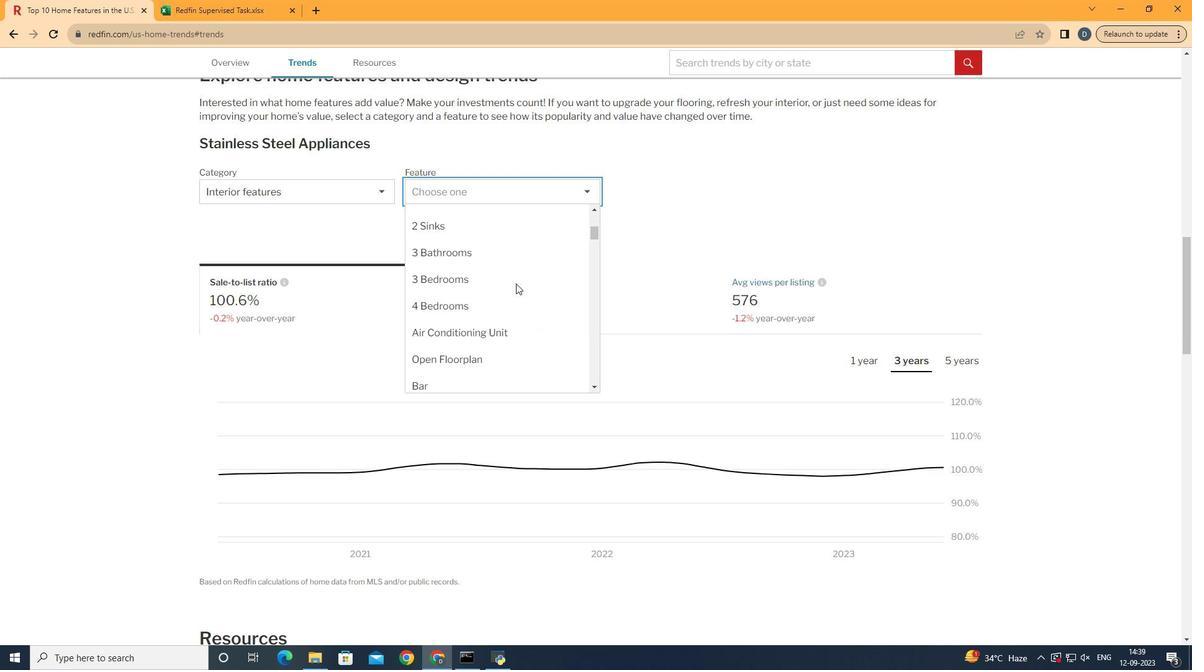 
Action: Mouse scrolled (526, 293) with delta (0, 0)
Screenshot: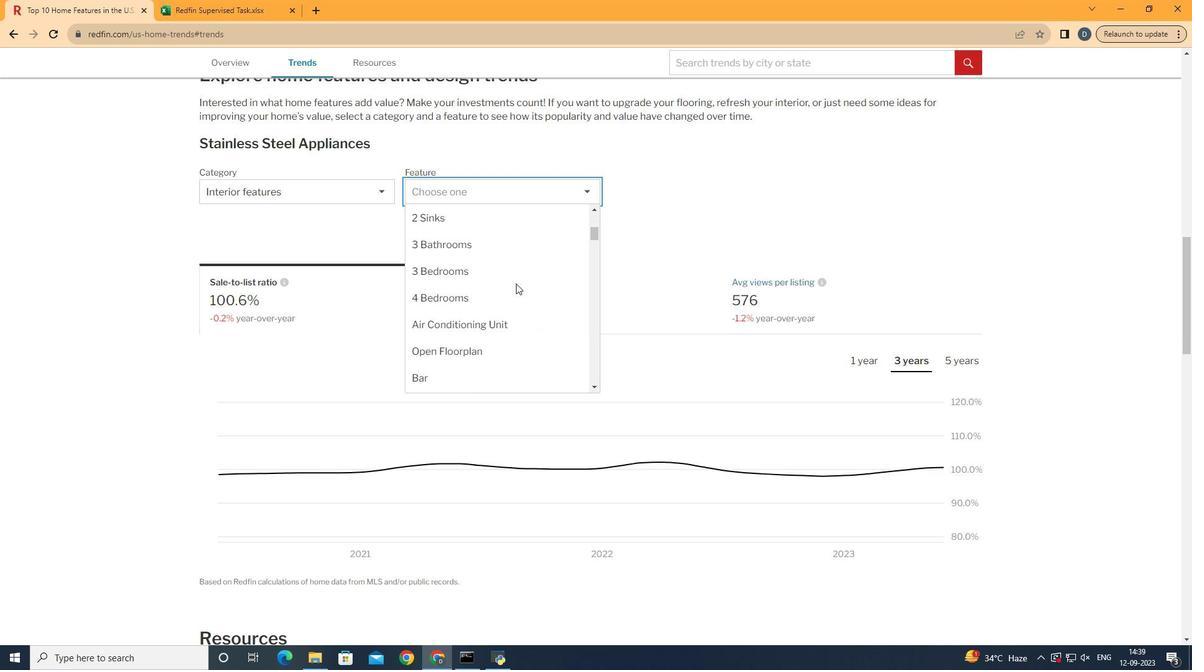 
Action: Mouse scrolled (526, 293) with delta (0, 0)
Screenshot: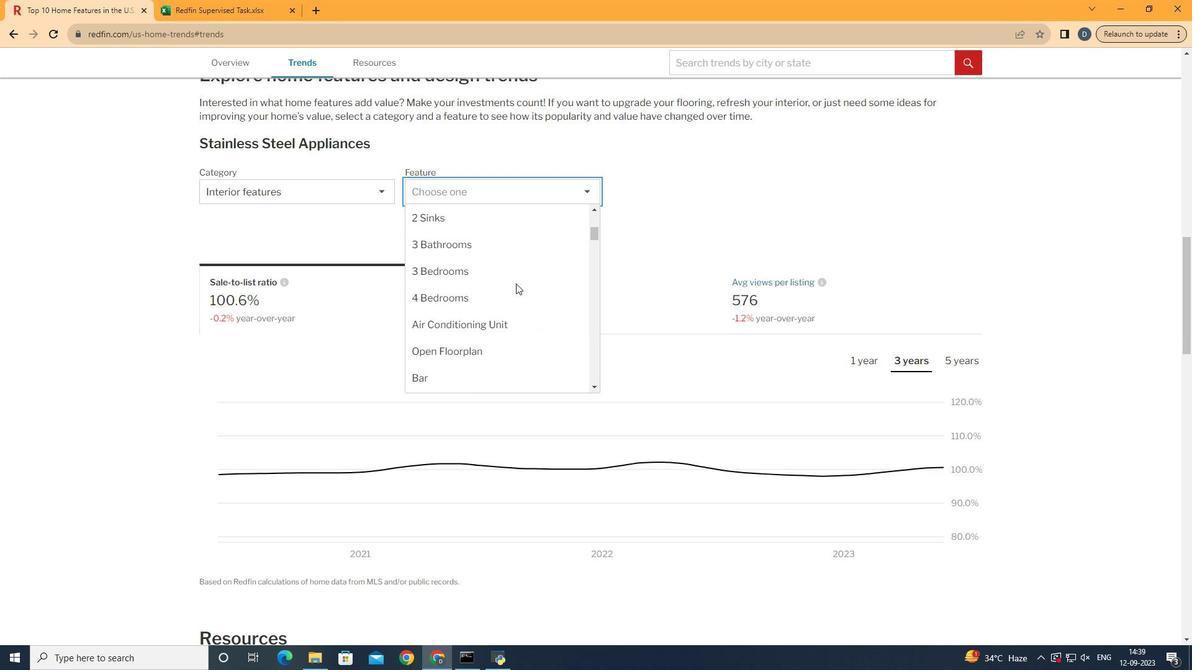 
Action: Mouse scrolled (526, 293) with delta (0, 0)
Screenshot: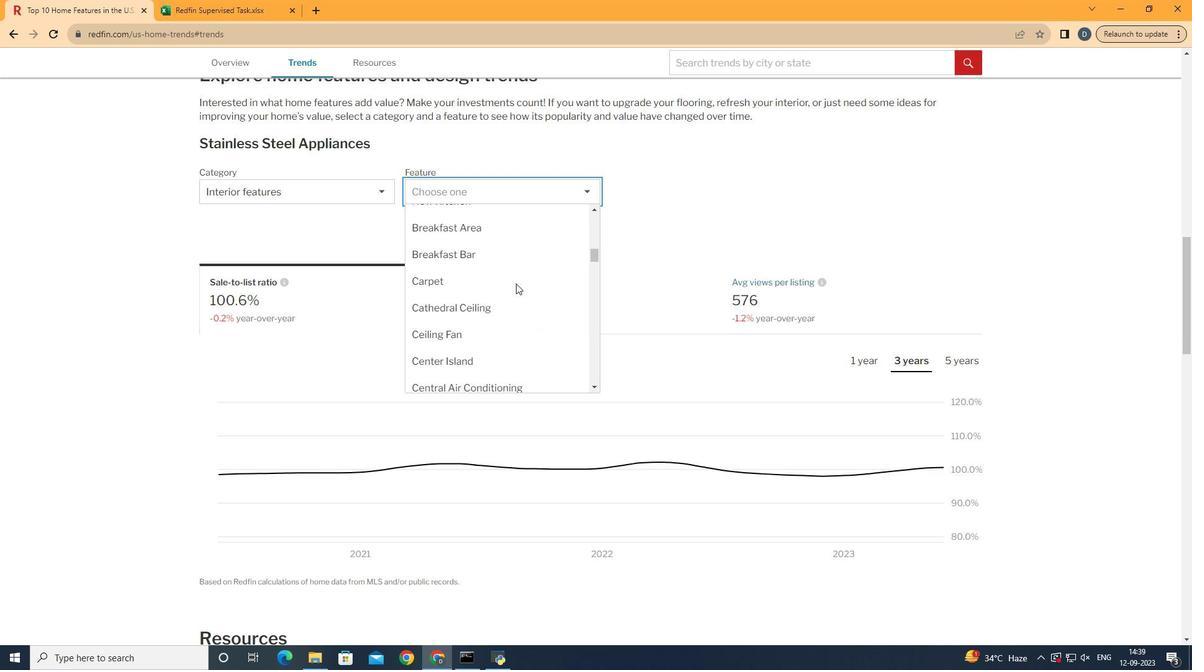 
Action: Mouse scrolled (526, 293) with delta (0, 0)
Screenshot: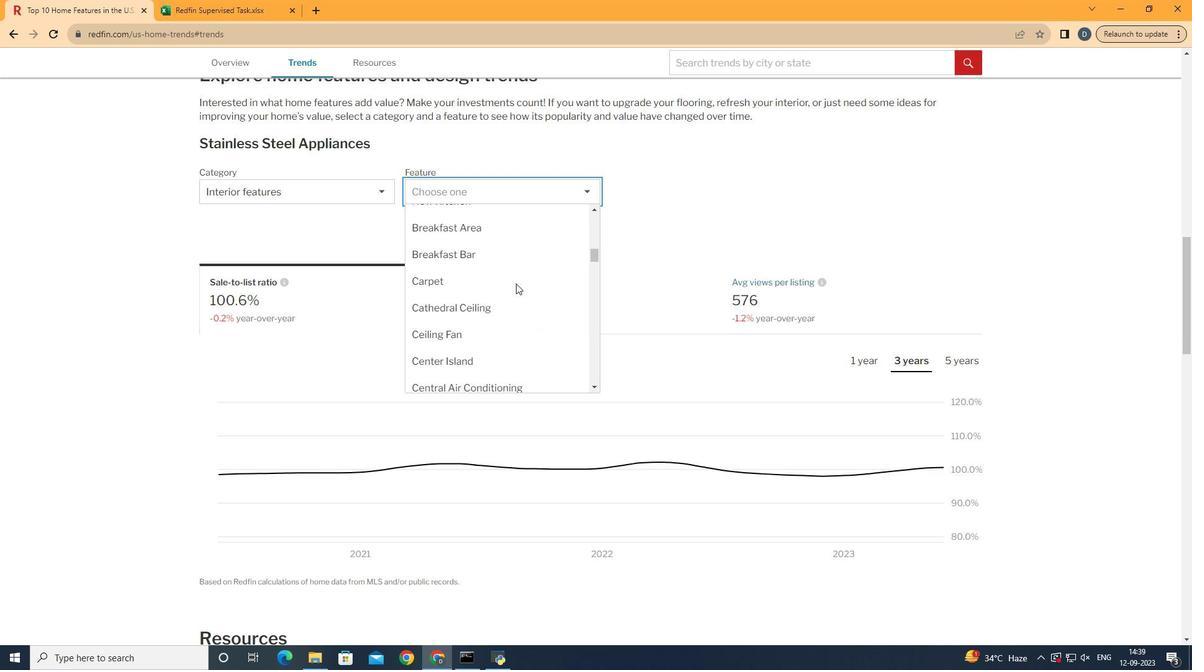 
Action: Mouse scrolled (526, 293) with delta (0, 0)
Screenshot: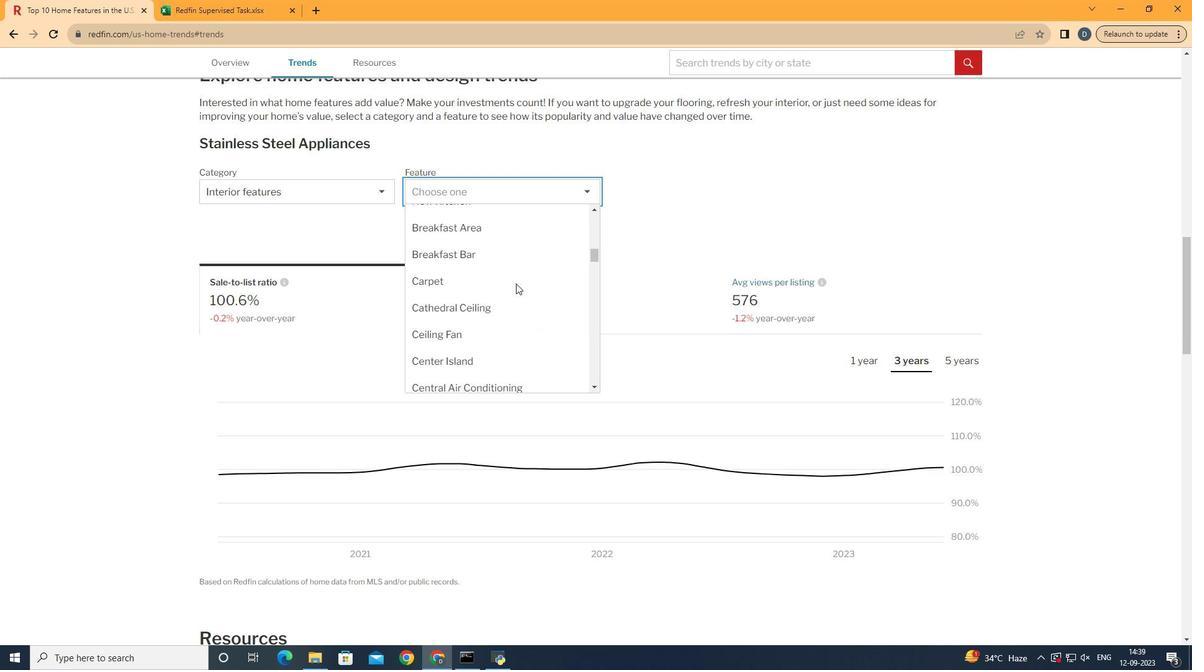 
Action: Mouse scrolled (526, 293) with delta (0, 0)
Screenshot: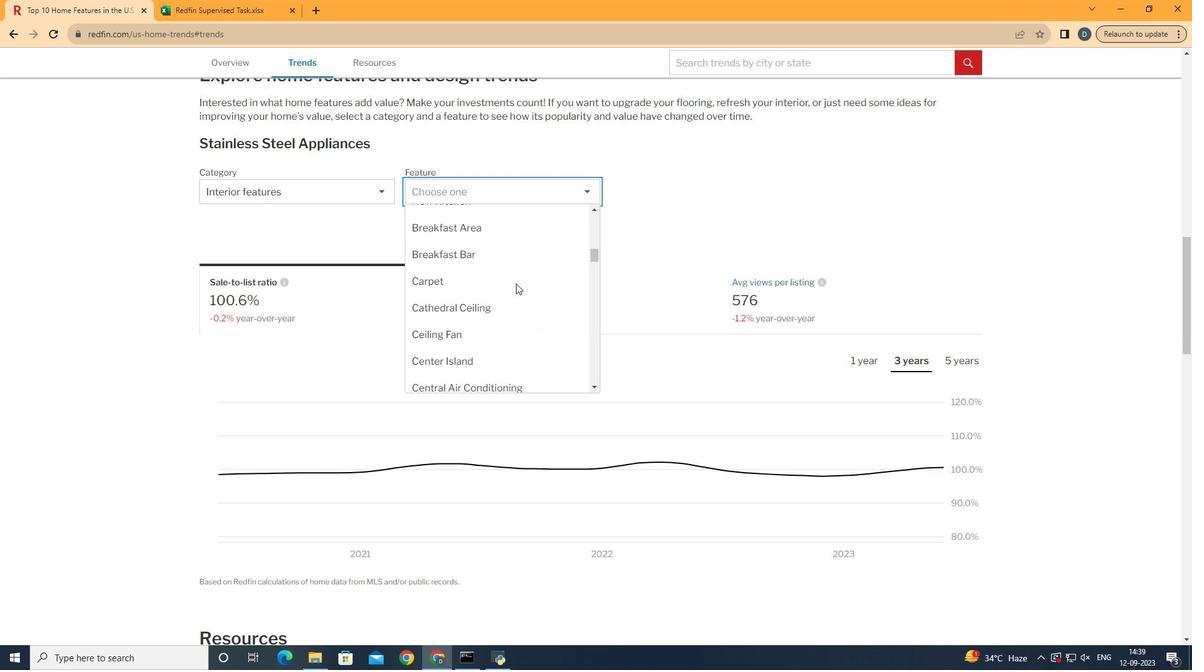 
Action: Mouse scrolled (526, 293) with delta (0, 0)
Screenshot: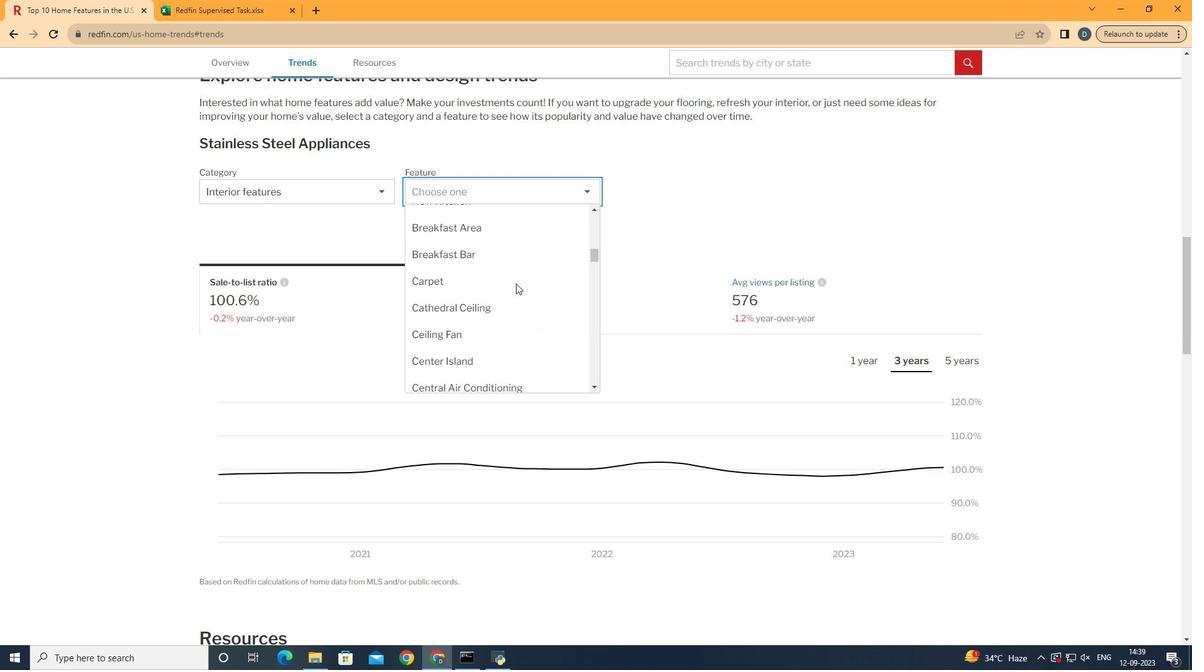 
Action: Mouse scrolled (526, 293) with delta (0, 0)
Screenshot: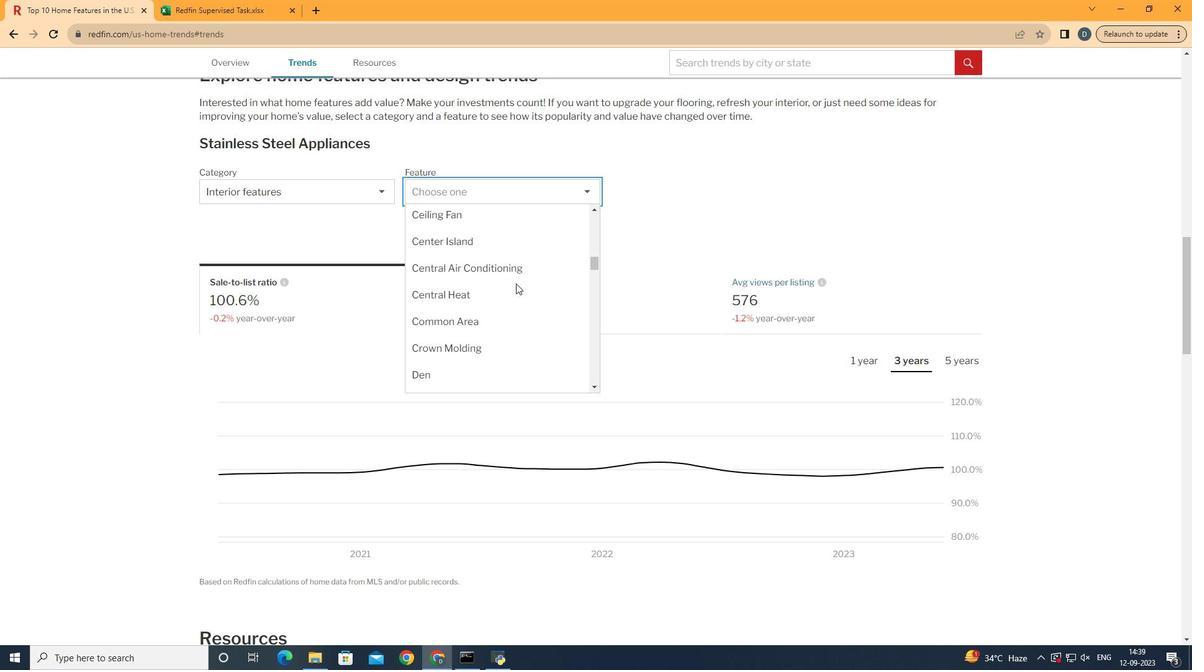 
Action: Mouse scrolled (526, 293) with delta (0, 0)
Screenshot: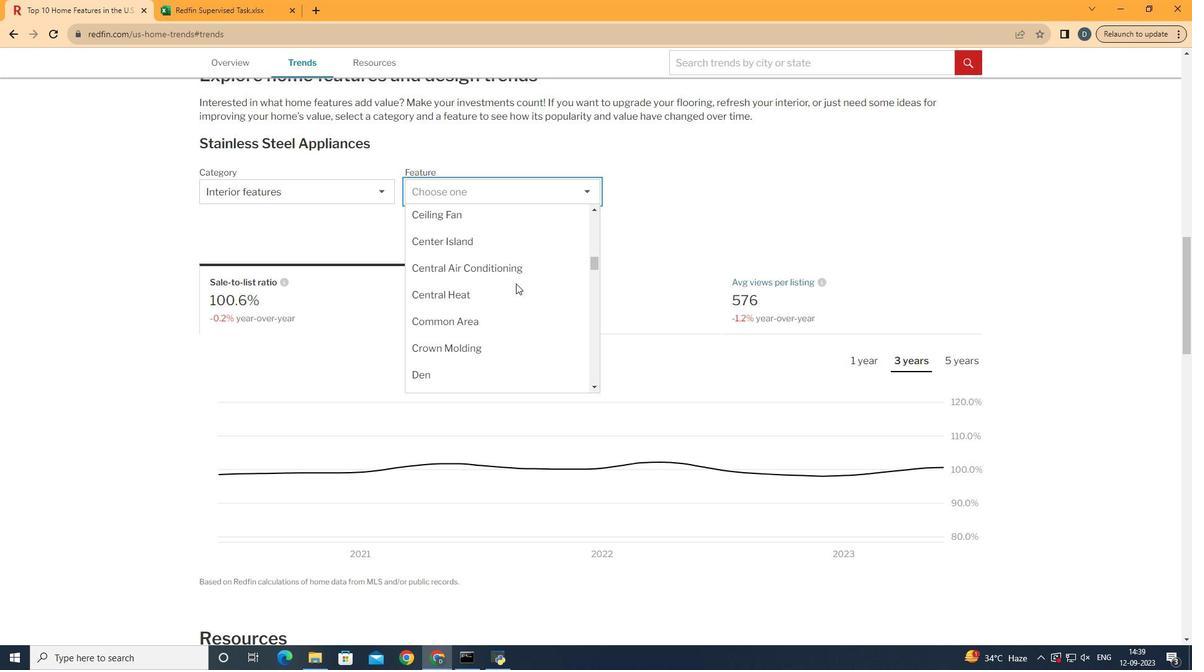 
Action: Mouse scrolled (526, 293) with delta (0, 0)
Screenshot: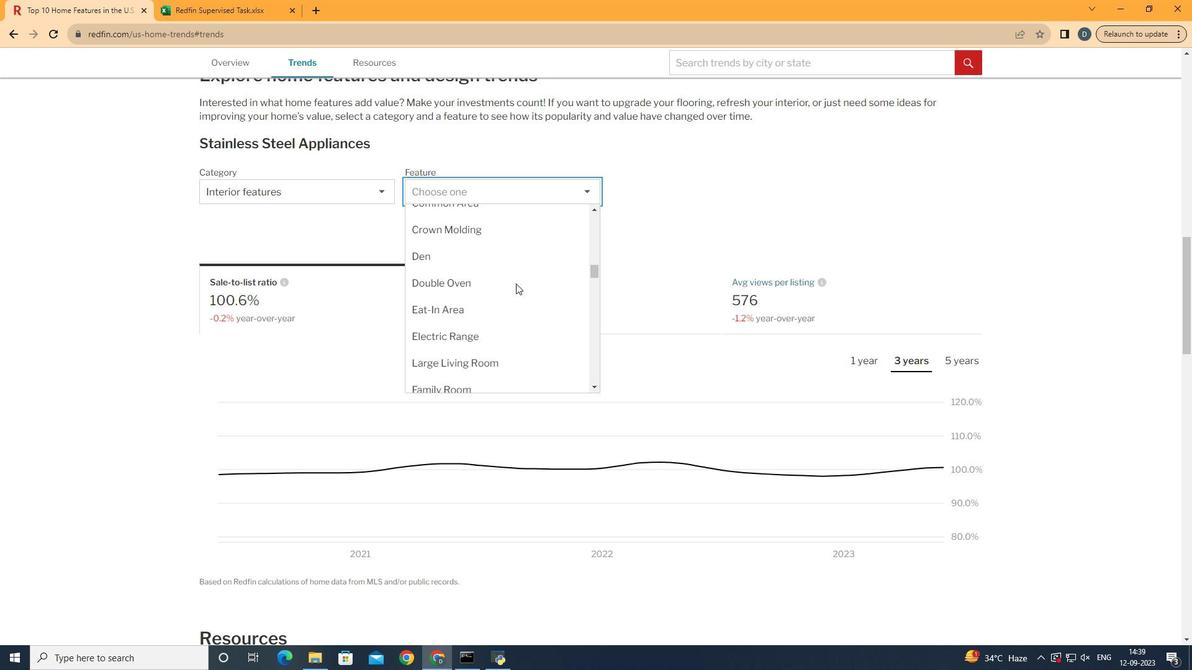 
Action: Mouse scrolled (526, 293) with delta (0, 0)
Screenshot: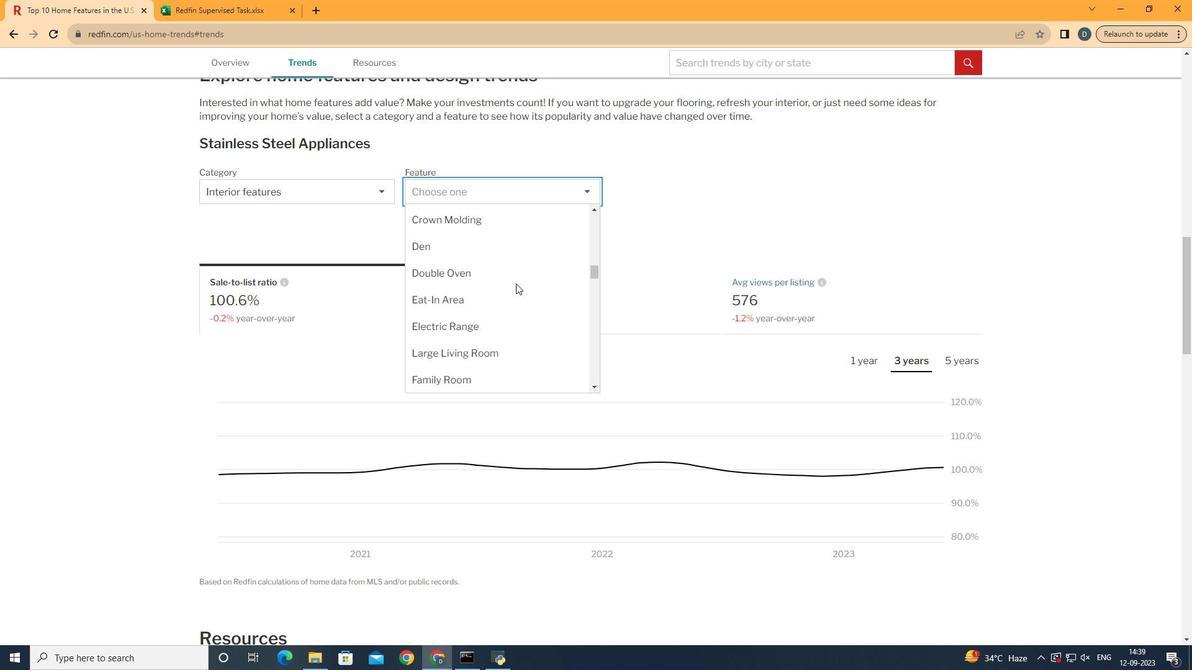 
Action: Mouse scrolled (526, 293) with delta (0, 0)
Screenshot: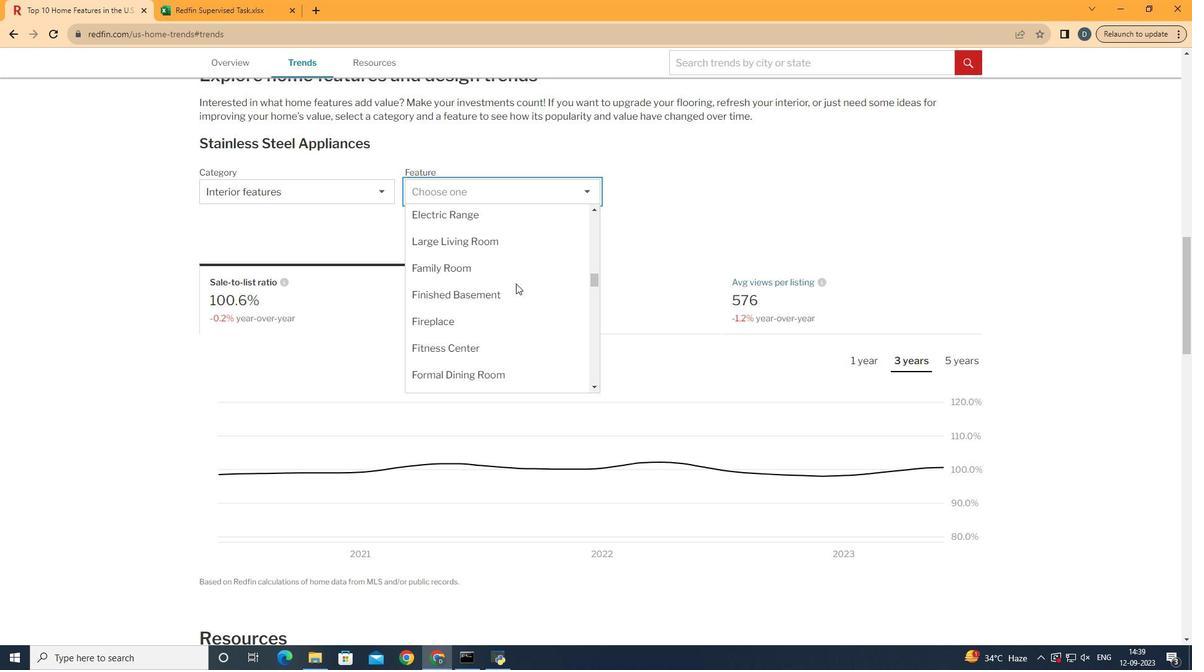 
Action: Mouse scrolled (526, 293) with delta (0, 0)
Screenshot: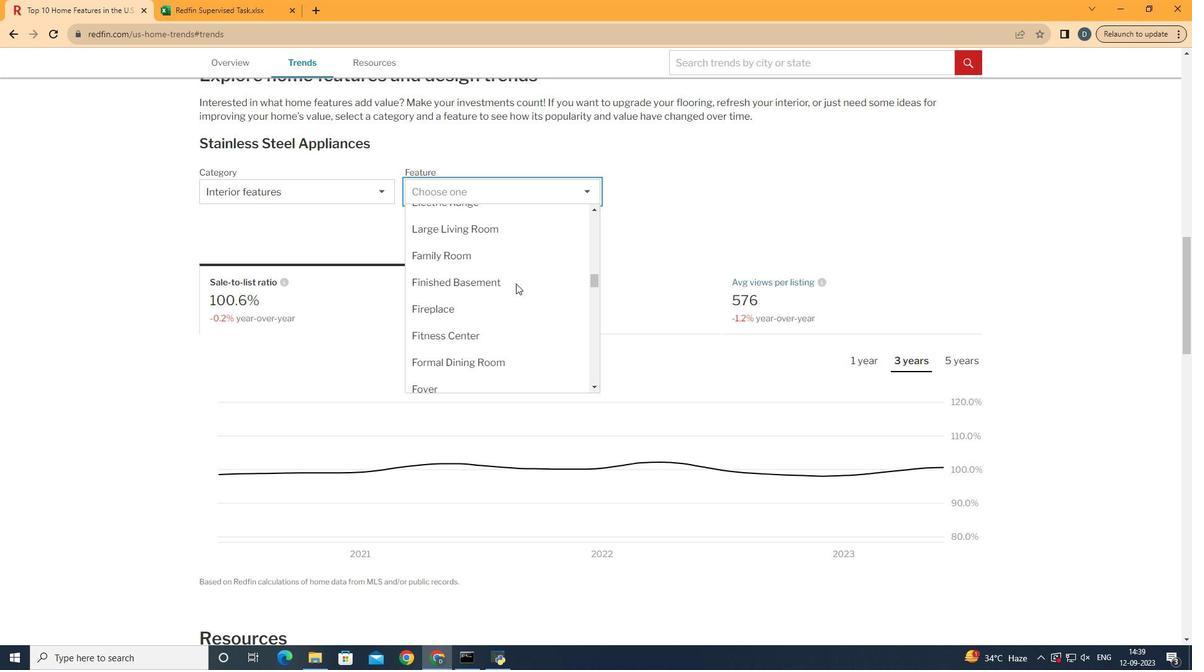 
Action: Mouse scrolled (526, 293) with delta (0, 0)
Screenshot: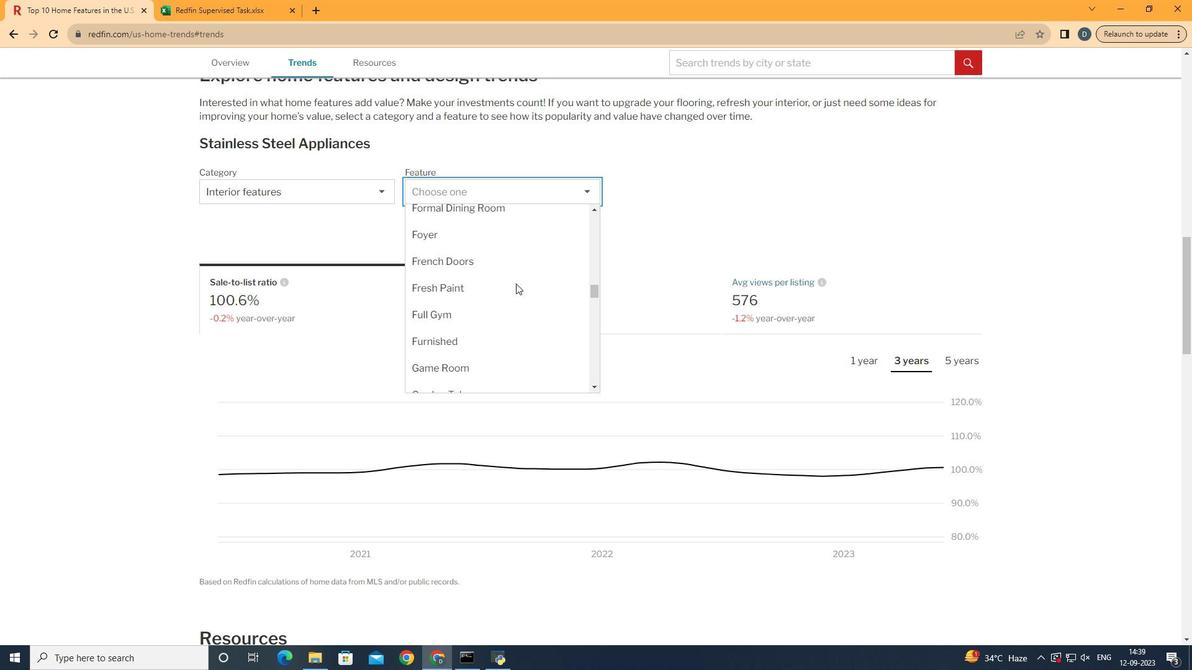 
Action: Mouse scrolled (526, 293) with delta (0, 0)
Screenshot: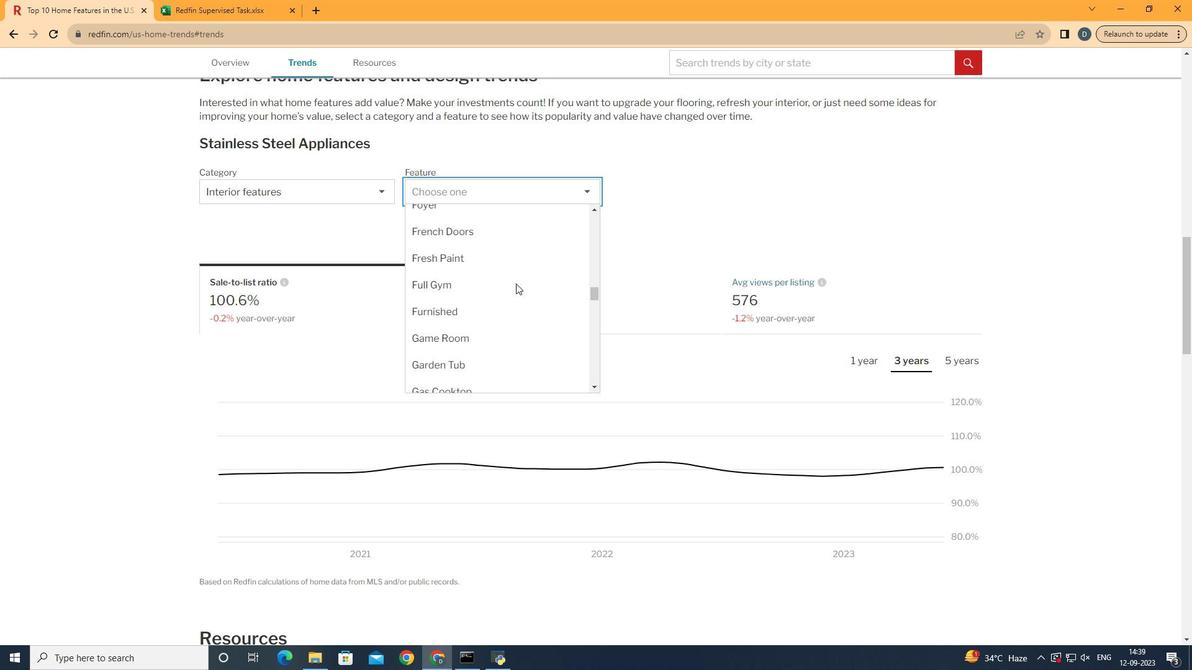 
Action: Mouse scrolled (526, 293) with delta (0, 0)
Screenshot: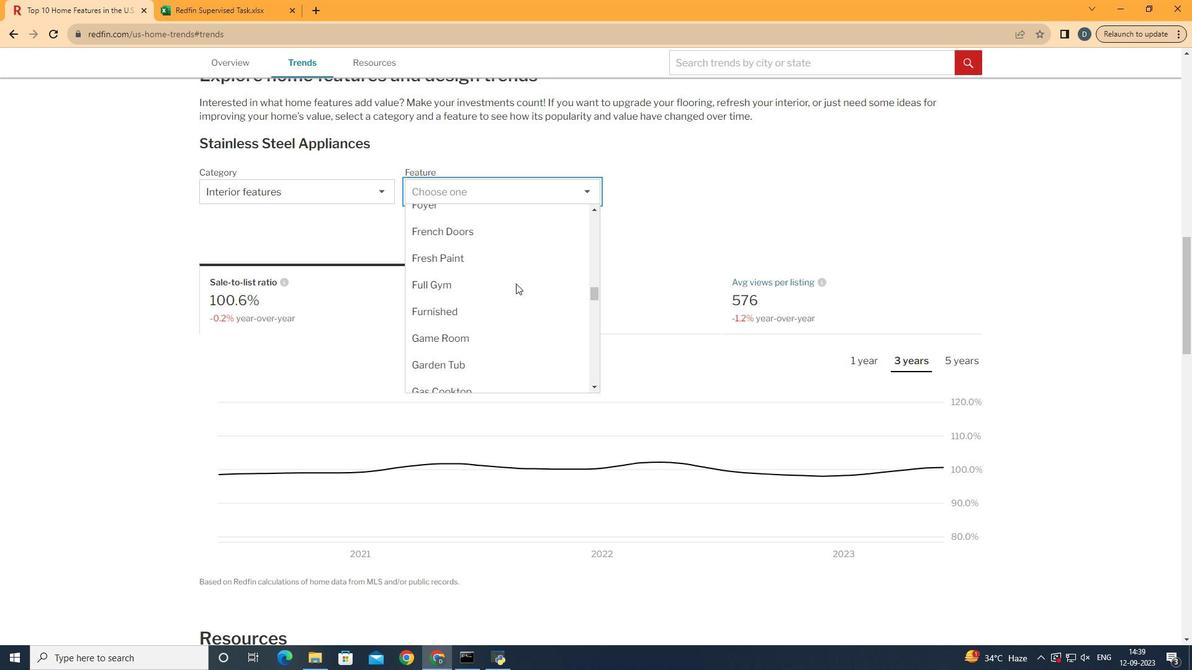 
Action: Mouse moved to (526, 294)
Screenshot: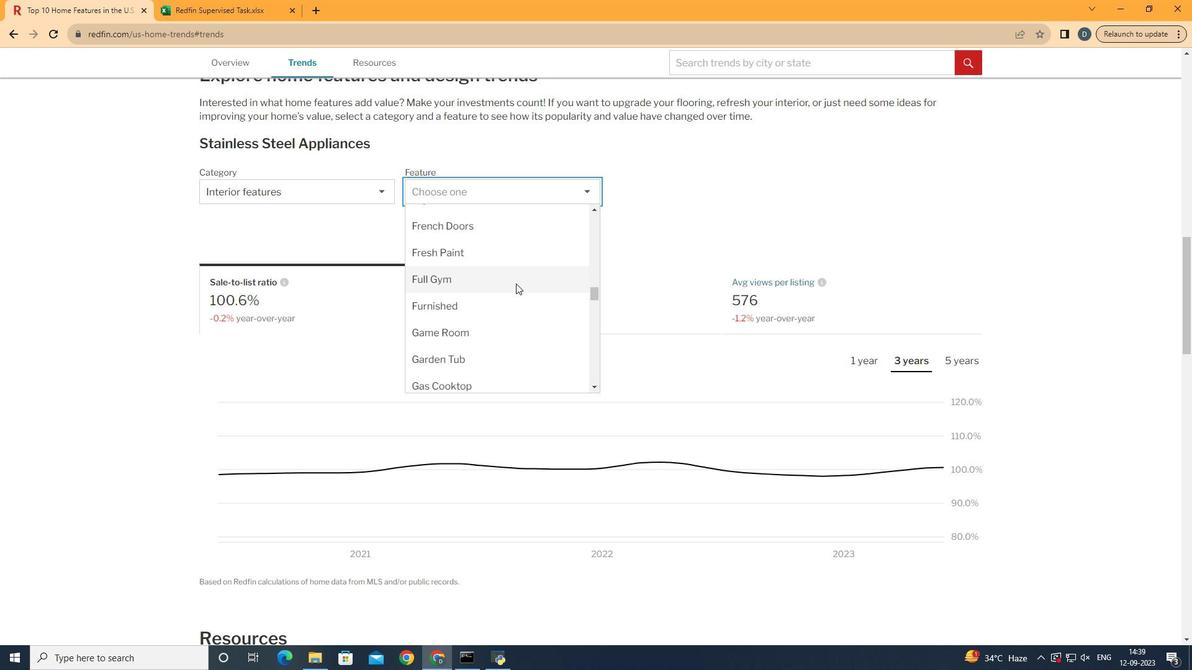 
Action: Mouse scrolled (526, 293) with delta (0, 0)
Screenshot: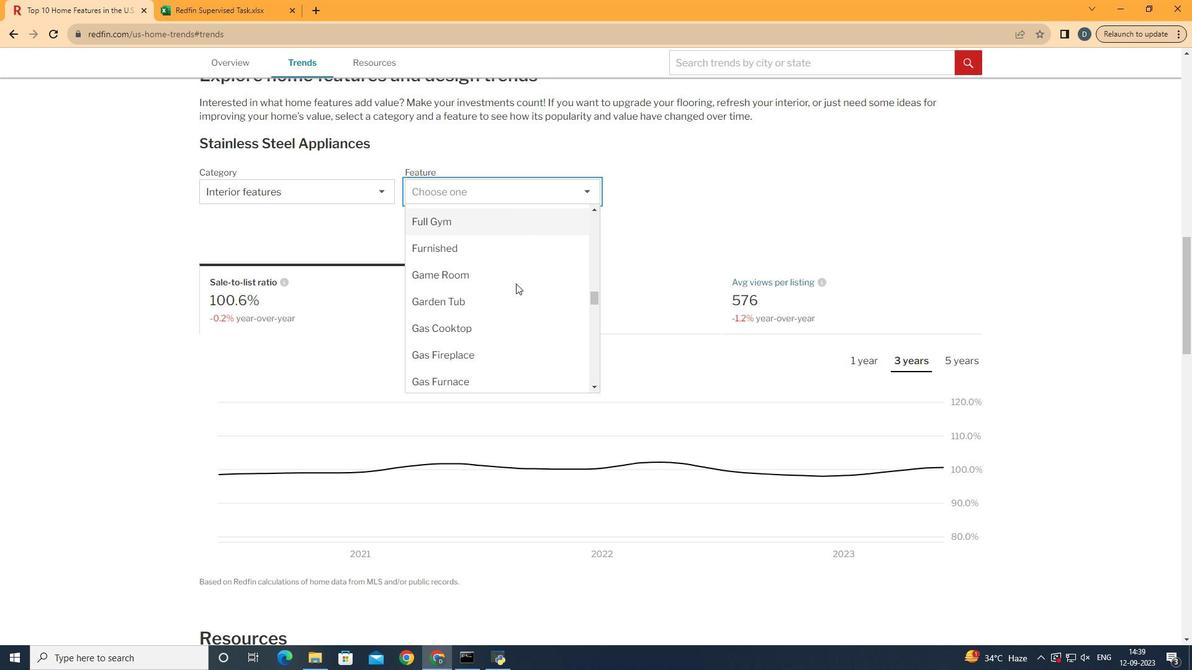
Action: Mouse moved to (527, 294)
Screenshot: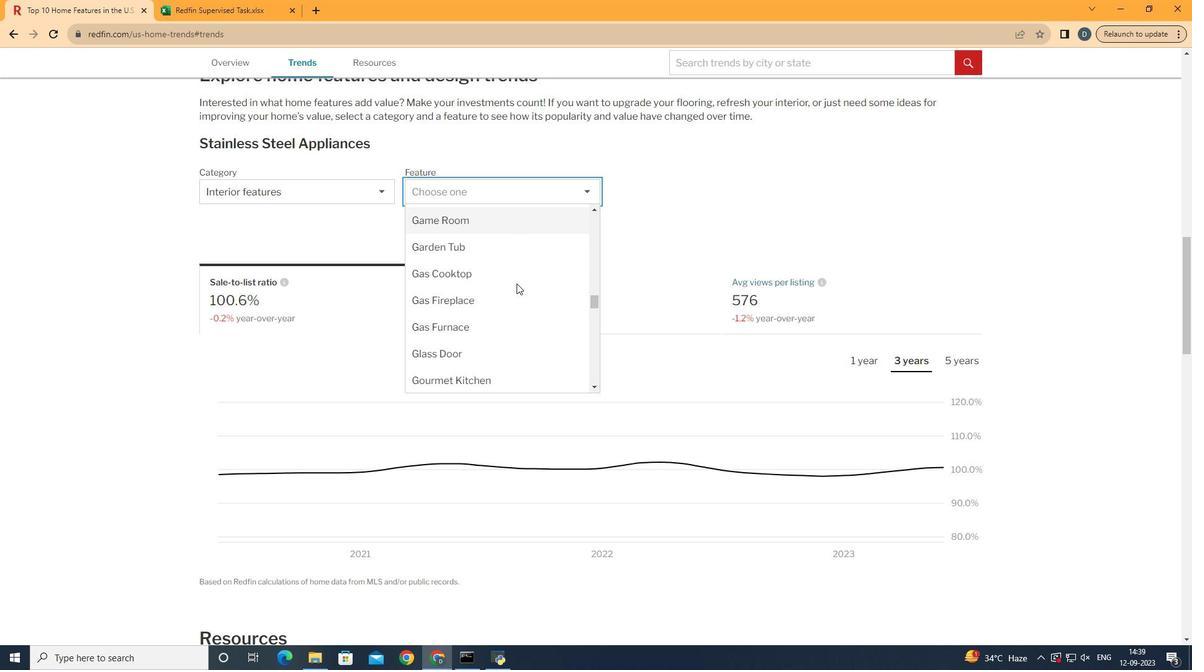 
Action: Mouse scrolled (527, 293) with delta (0, 0)
Screenshot: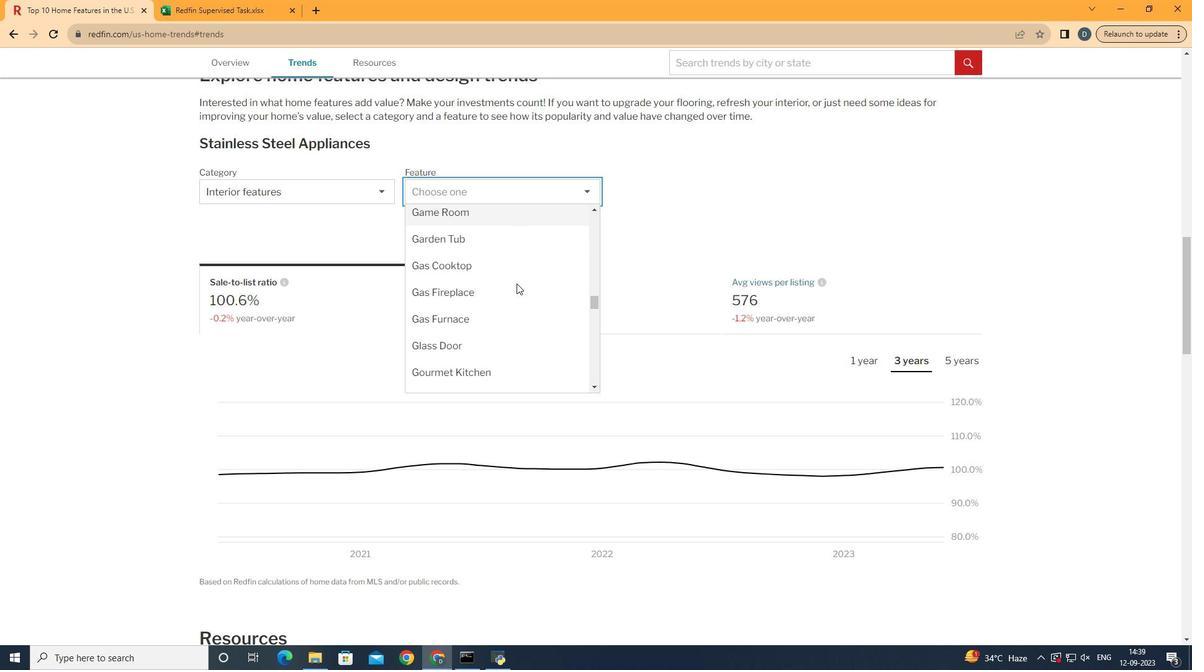 
Action: Mouse moved to (530, 329)
Screenshot: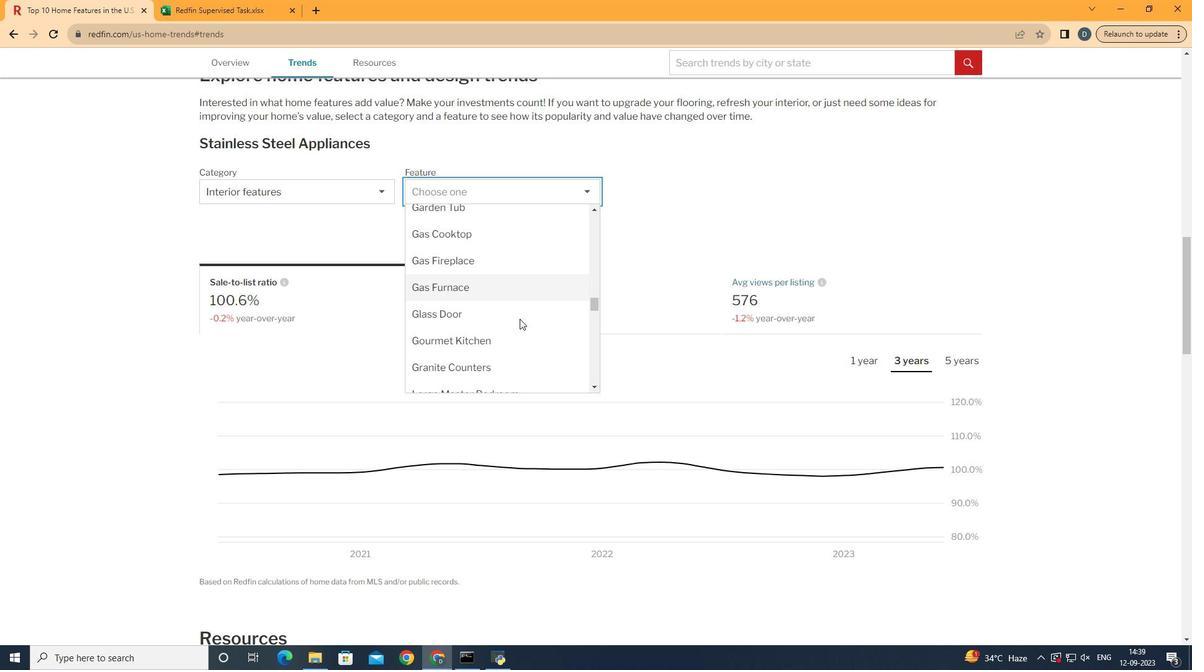 
Action: Mouse scrolled (530, 329) with delta (0, 0)
Screenshot: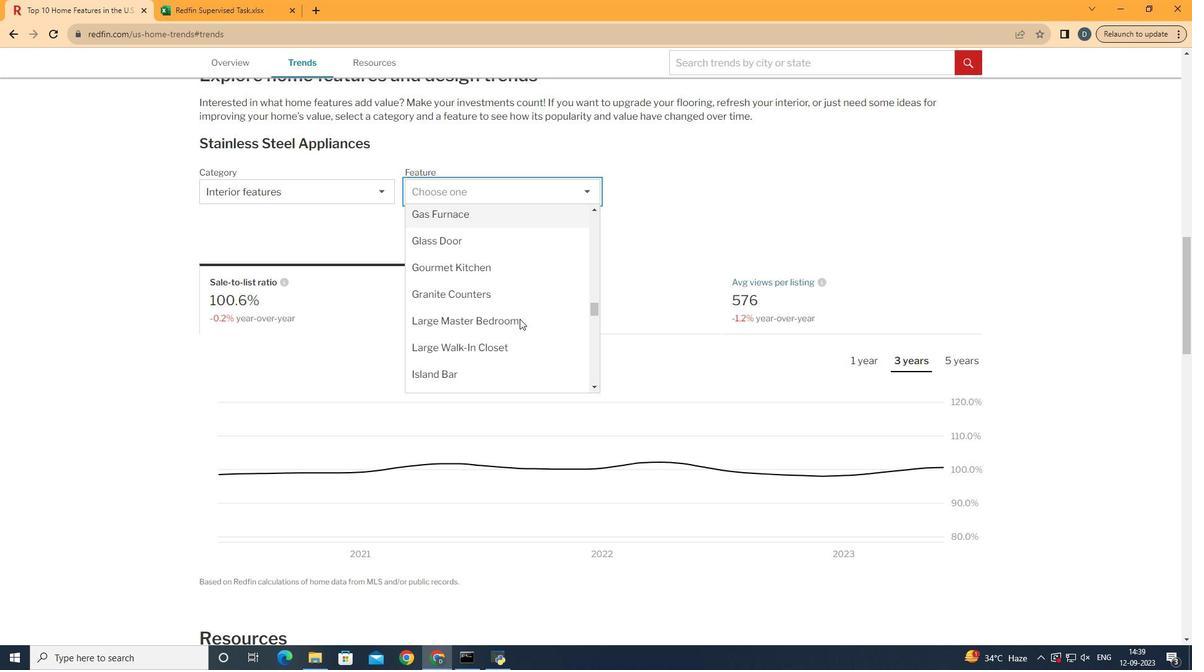 
Action: Mouse scrolled (530, 329) with delta (0, 0)
Screenshot: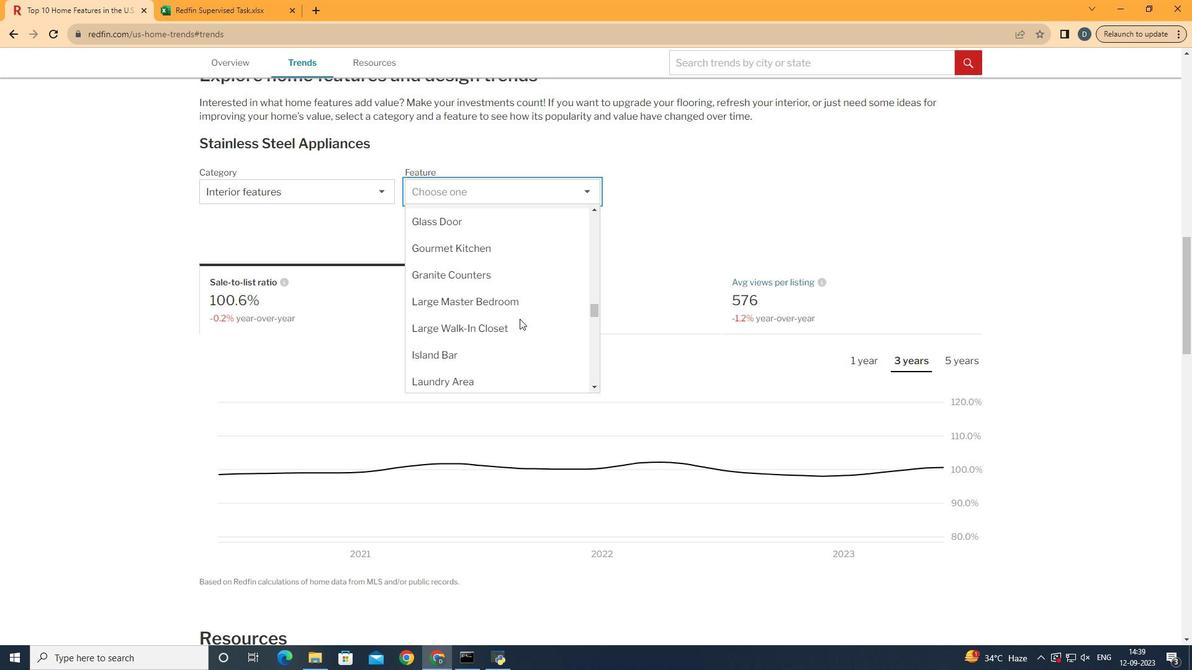 
Action: Mouse moved to (563, 265)
Screenshot: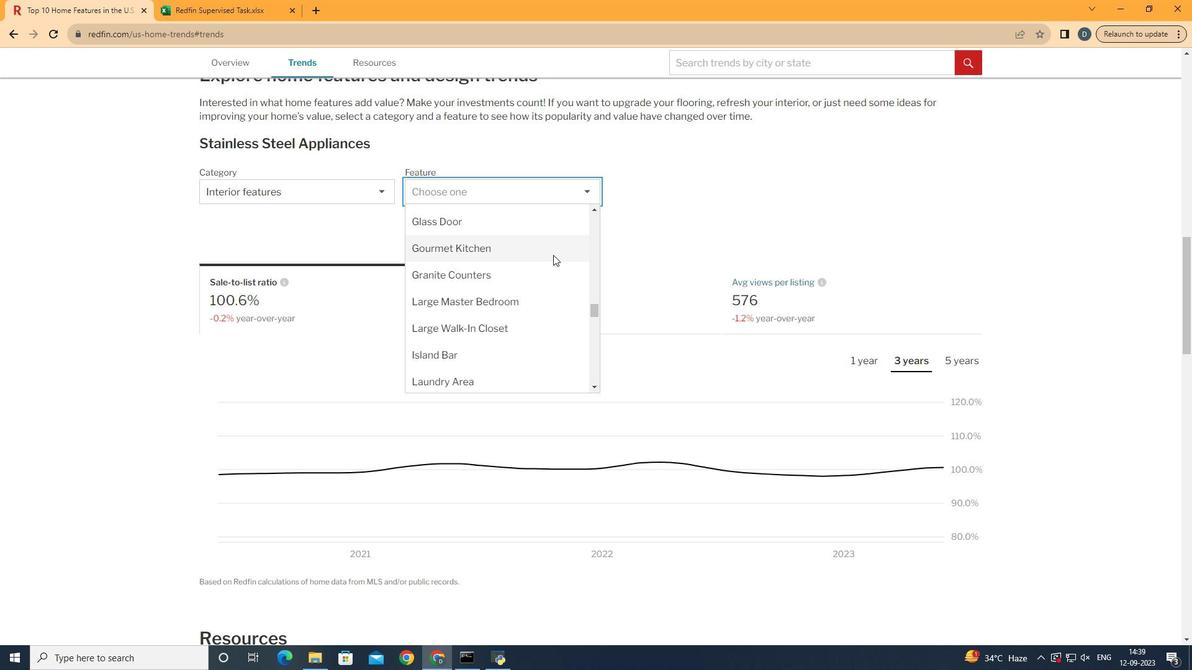 
Action: Mouse pressed left at (563, 265)
Screenshot: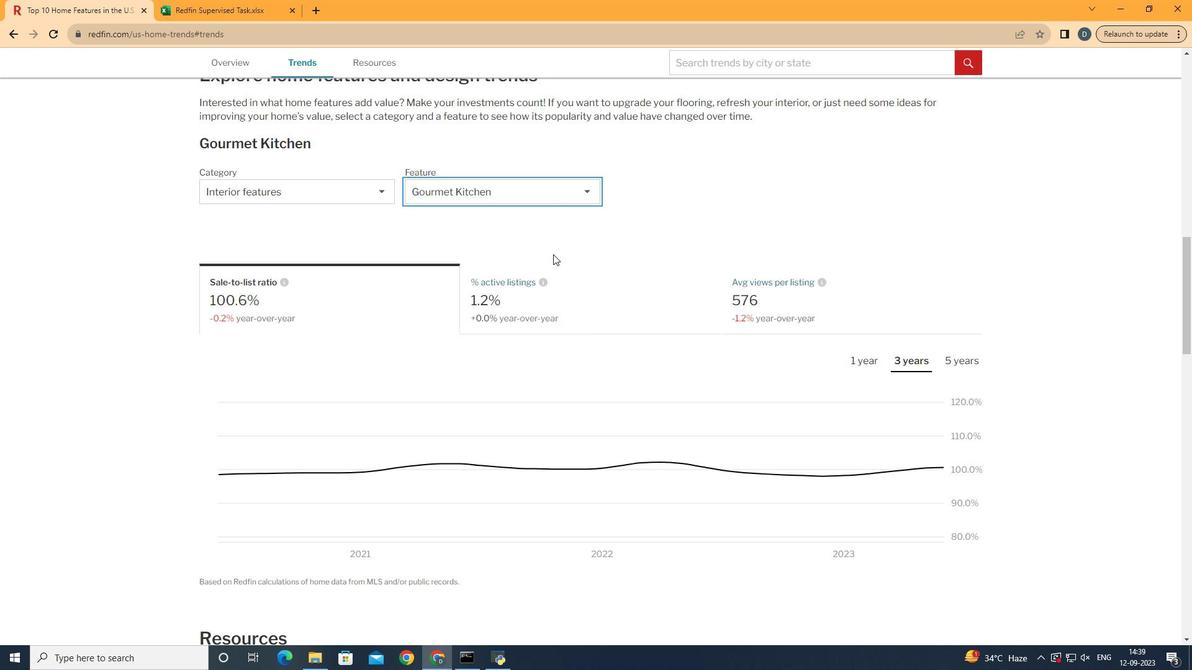 
Action: Mouse moved to (668, 317)
Screenshot: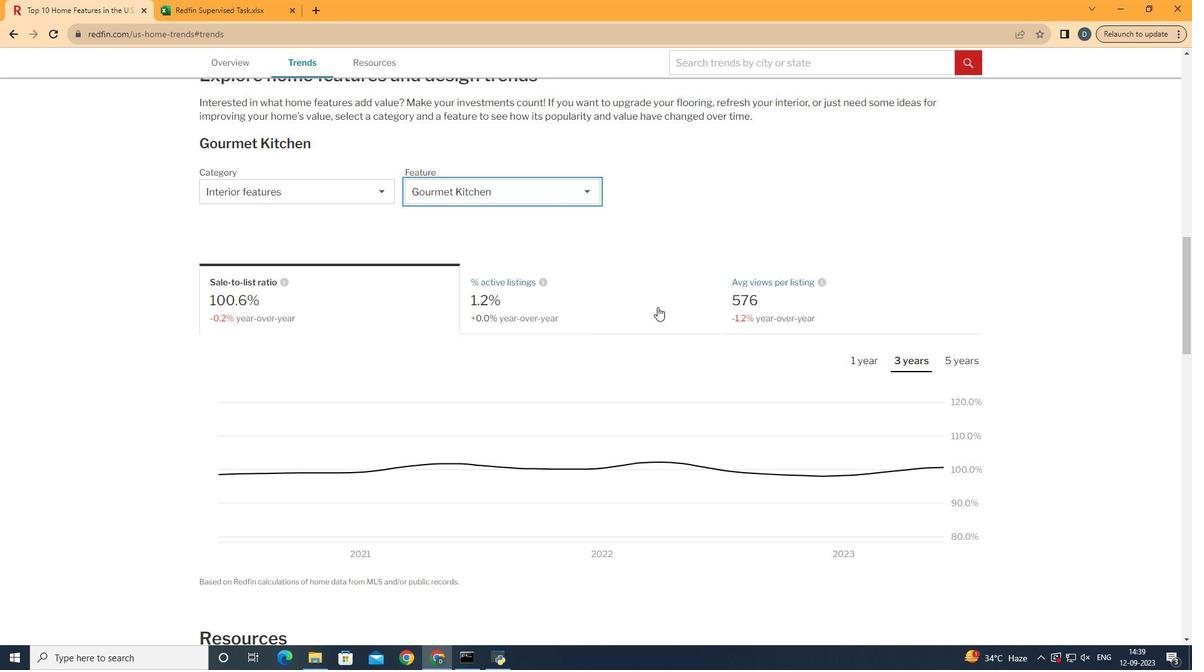 
Action: Mouse pressed left at (668, 317)
Screenshot: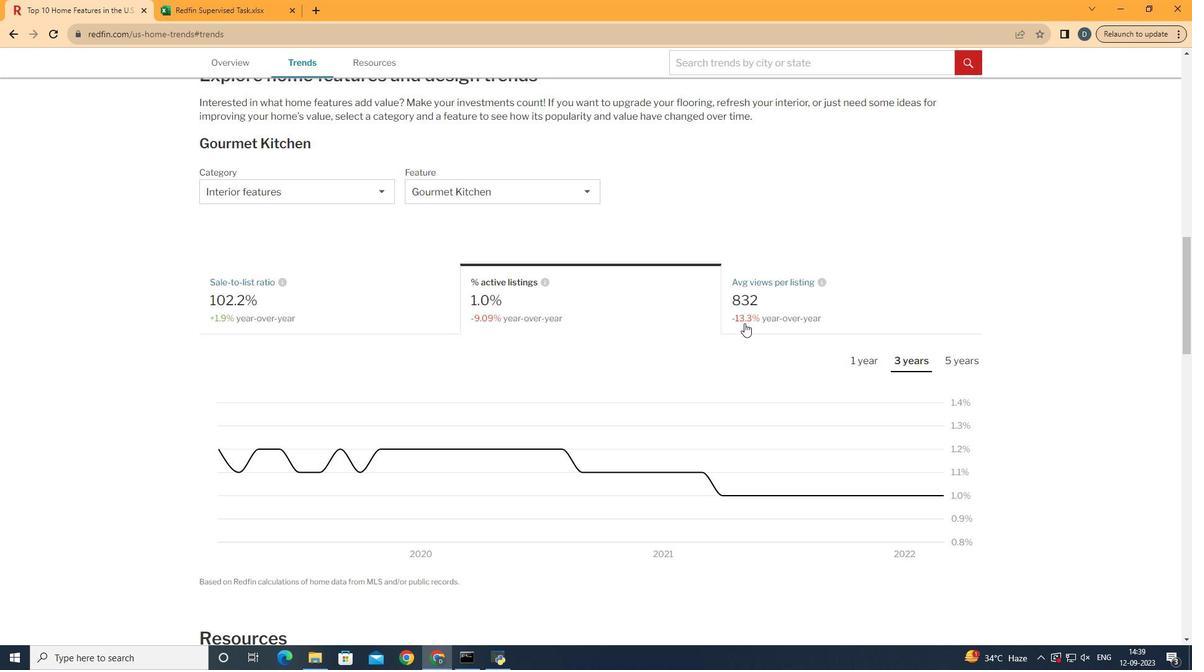 
Action: Mouse moved to (977, 370)
Screenshot: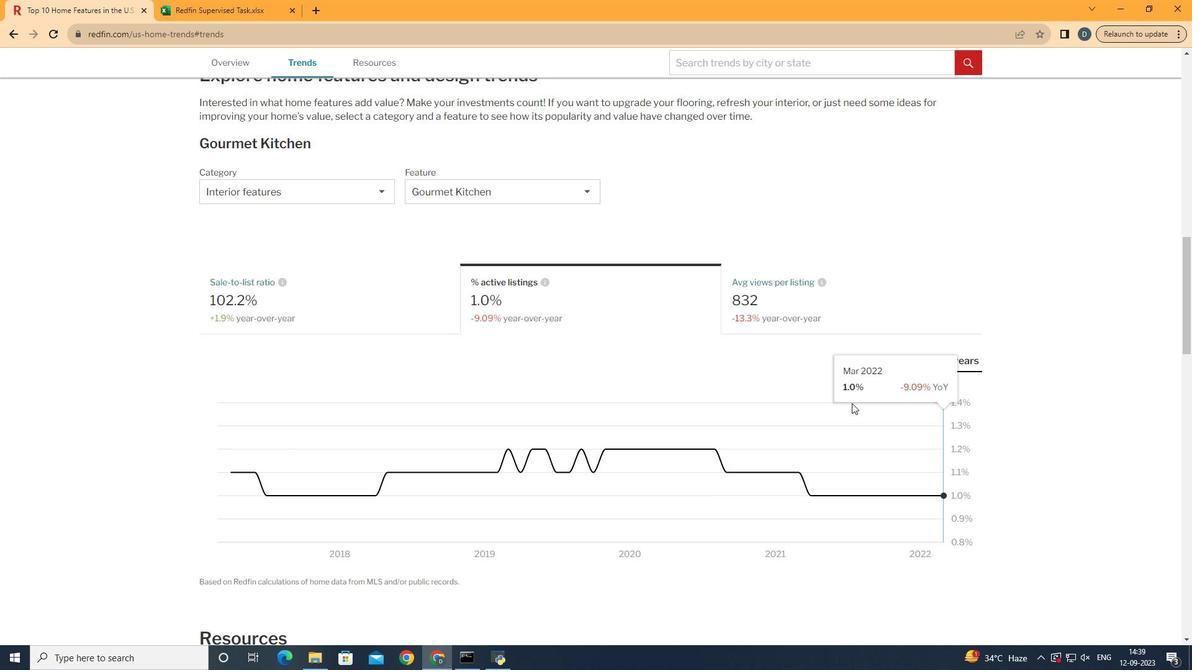 
Action: Mouse pressed left at (977, 370)
Screenshot: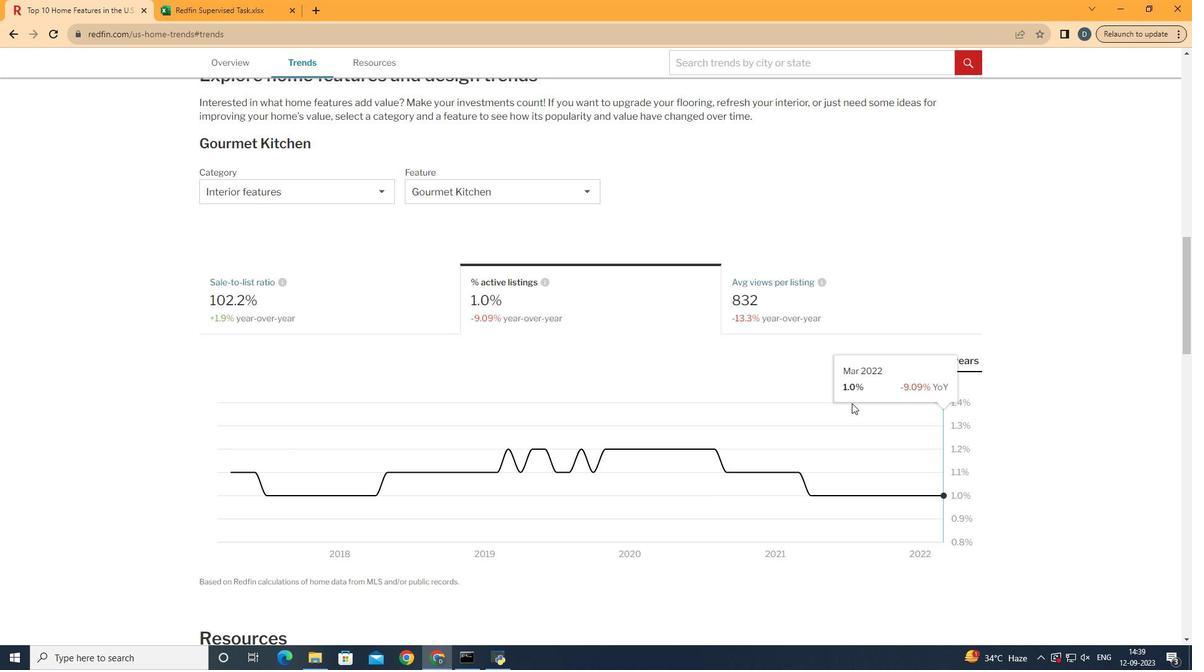 
Action: Mouse moved to (969, 488)
Screenshot: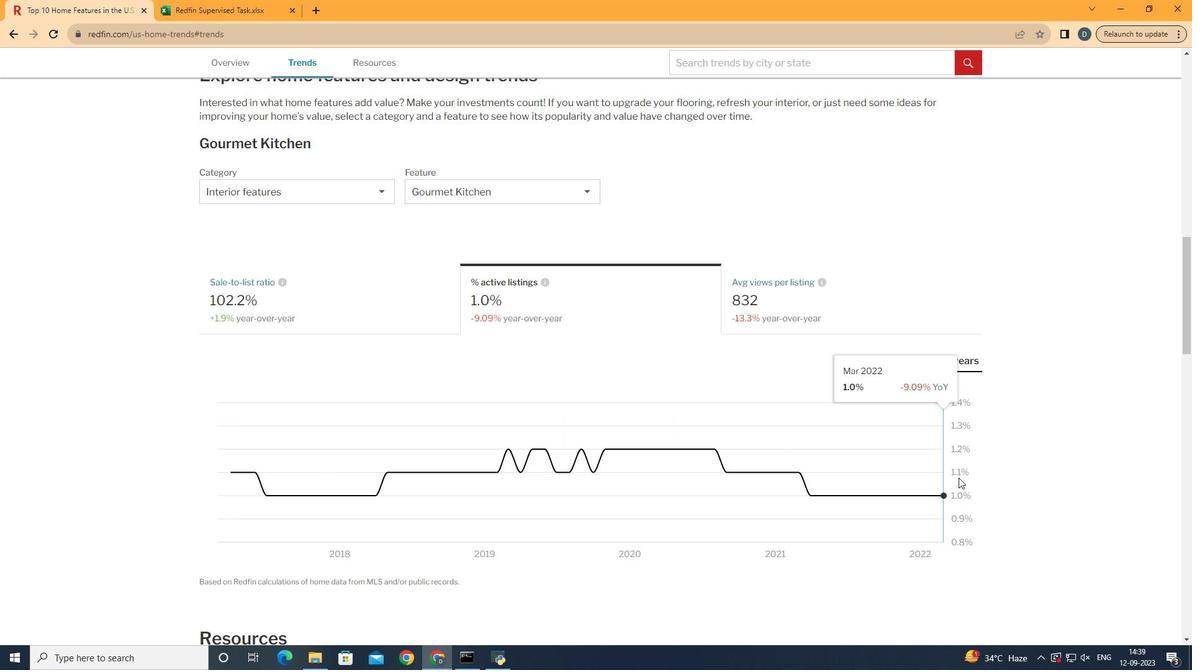 
